 Task: Look for space in Hikari, Japan from 3rd June, 2023 to 9th June, 2023 for 2 adults in price range Rs.6000 to Rs.12000. Place can be entire place with 1  bedroom having 1 bed and 1 bathroom. Property type can be house, flat, guest house, hotel. Booking option can be shelf check-in. Required host language is English.
Action: Mouse moved to (471, 112)
Screenshot: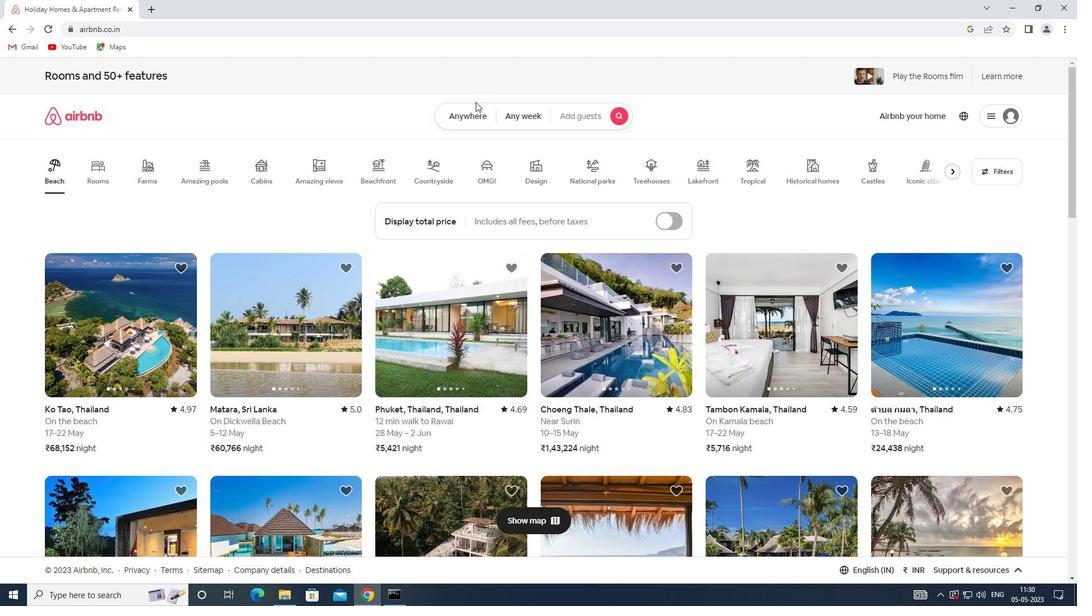 
Action: Mouse pressed left at (471, 112)
Screenshot: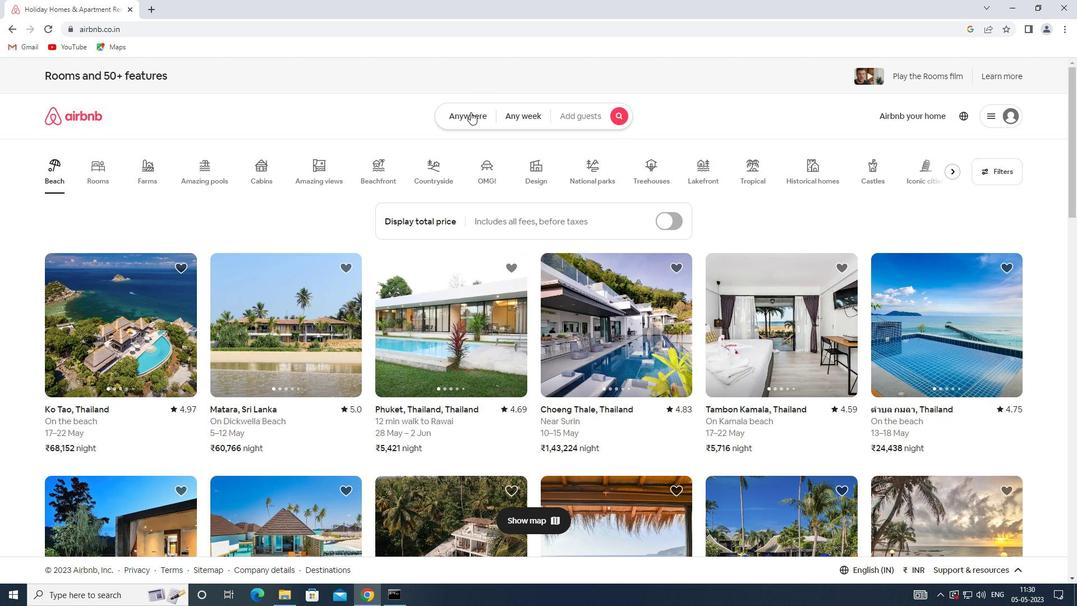 
Action: Mouse moved to (399, 151)
Screenshot: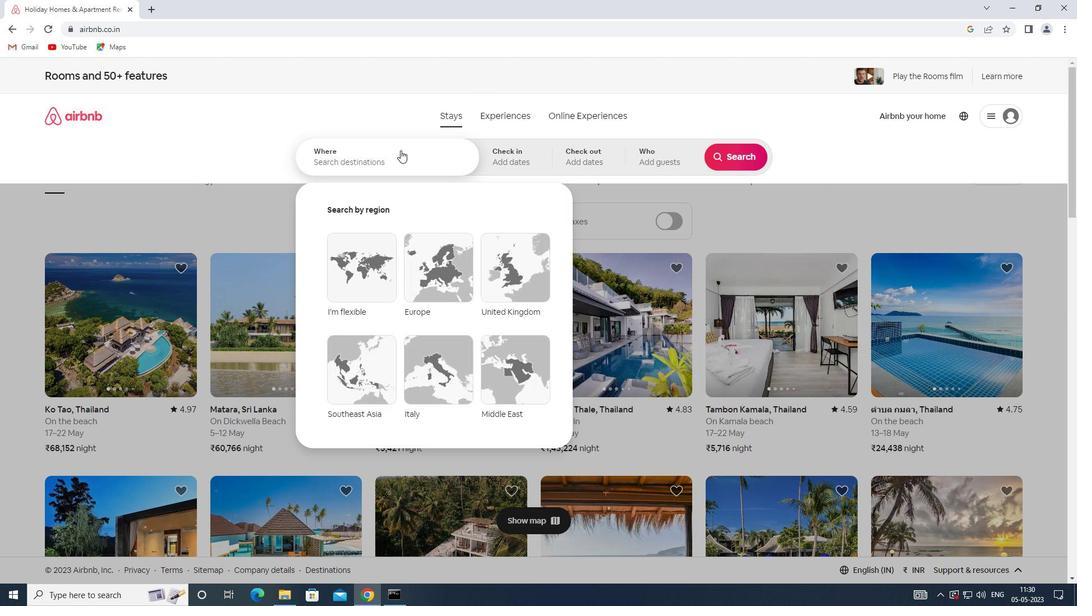 
Action: Mouse pressed left at (399, 151)
Screenshot: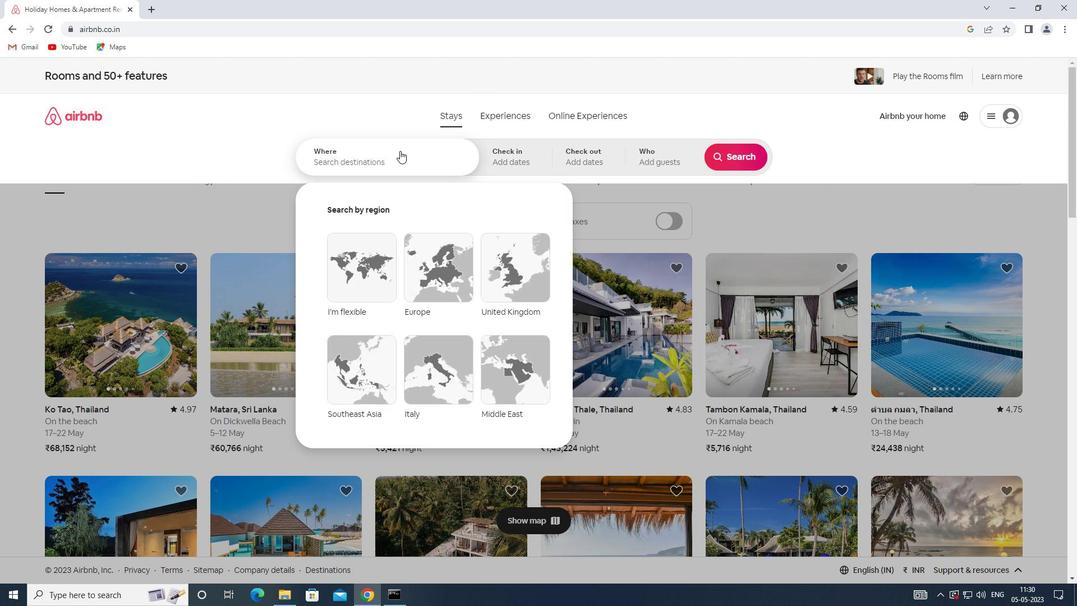 
Action: Key pressed <Key.shift>HIKARI,<Key.shift>JAPAN
Screenshot: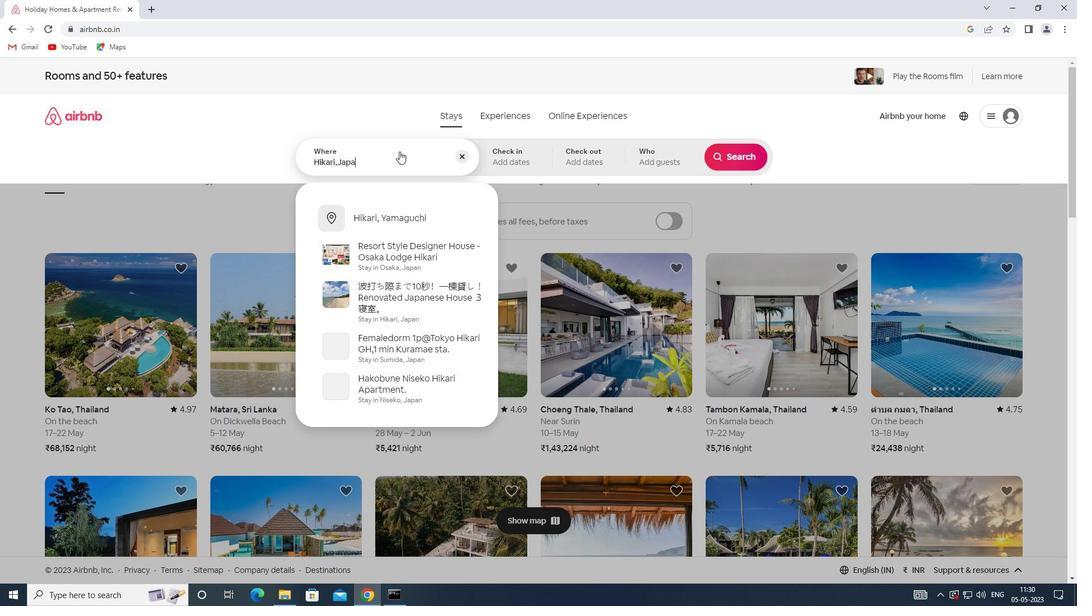 
Action: Mouse moved to (508, 162)
Screenshot: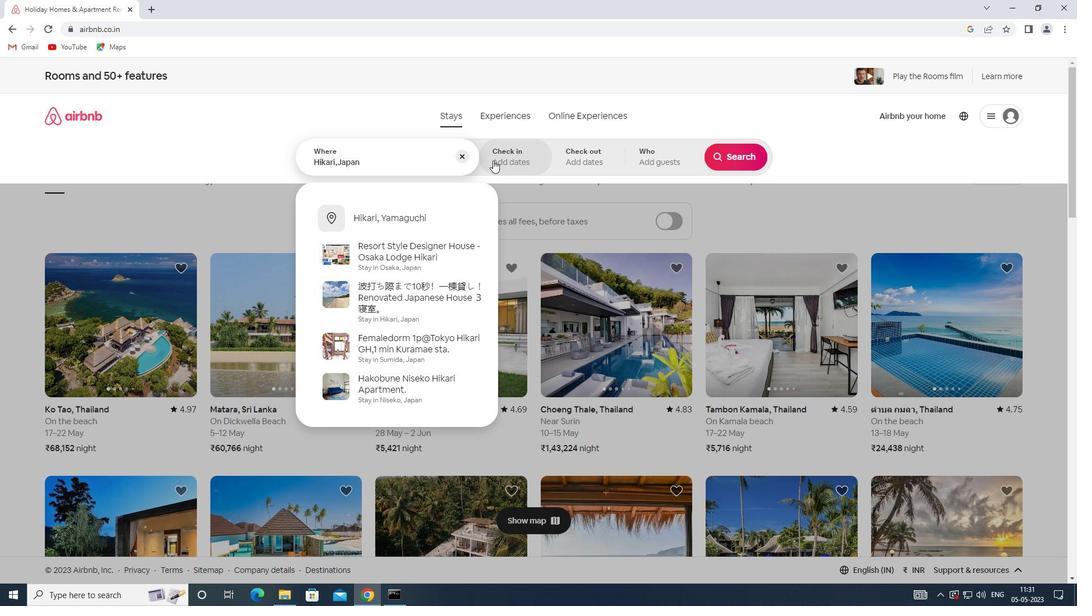 
Action: Mouse pressed left at (508, 162)
Screenshot: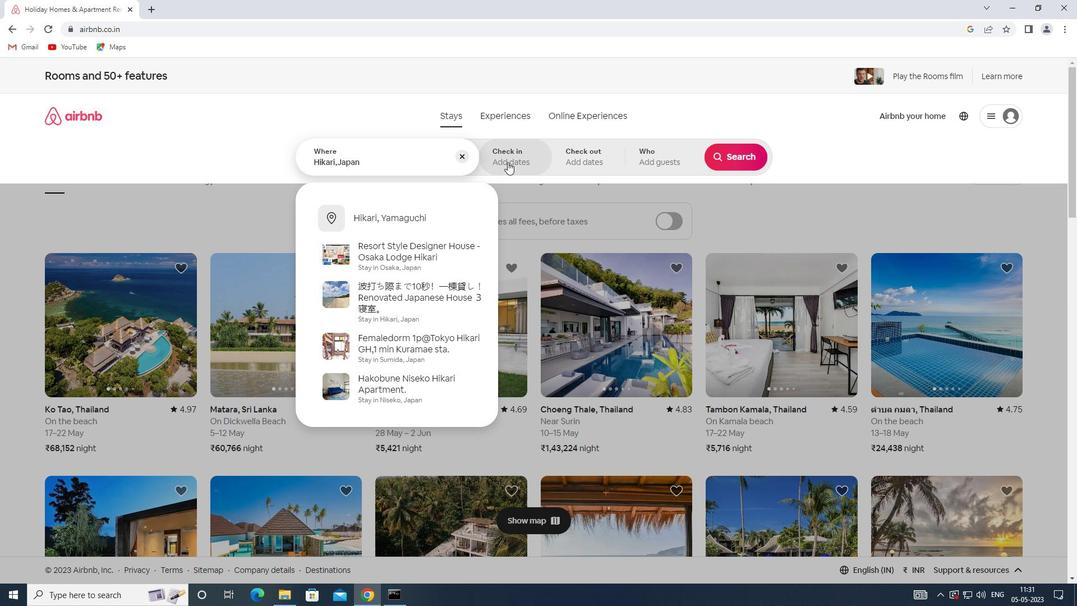 
Action: Mouse moved to (730, 298)
Screenshot: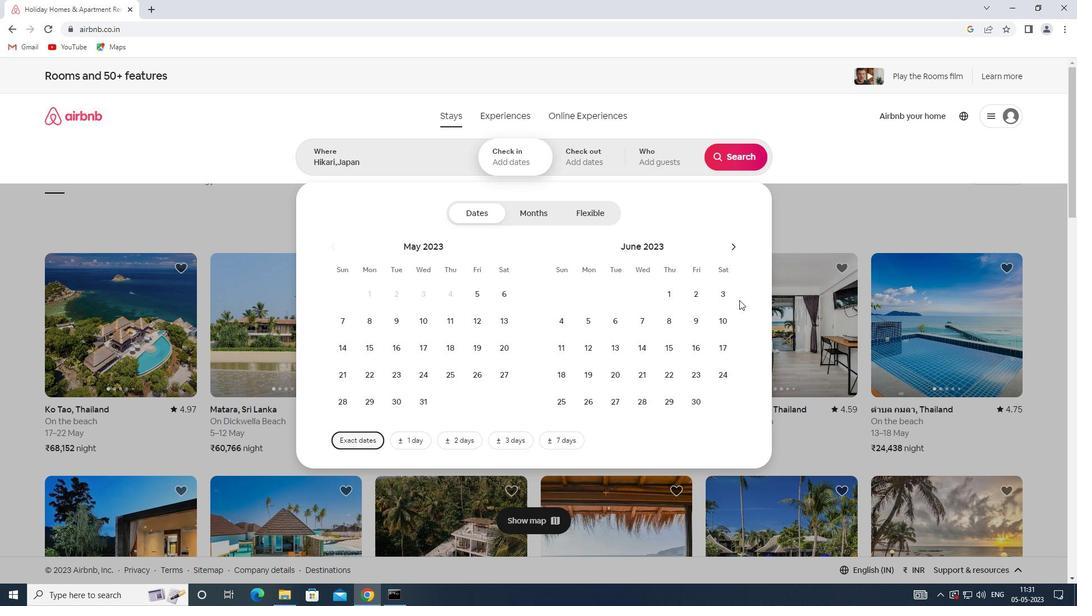 
Action: Mouse pressed left at (730, 298)
Screenshot: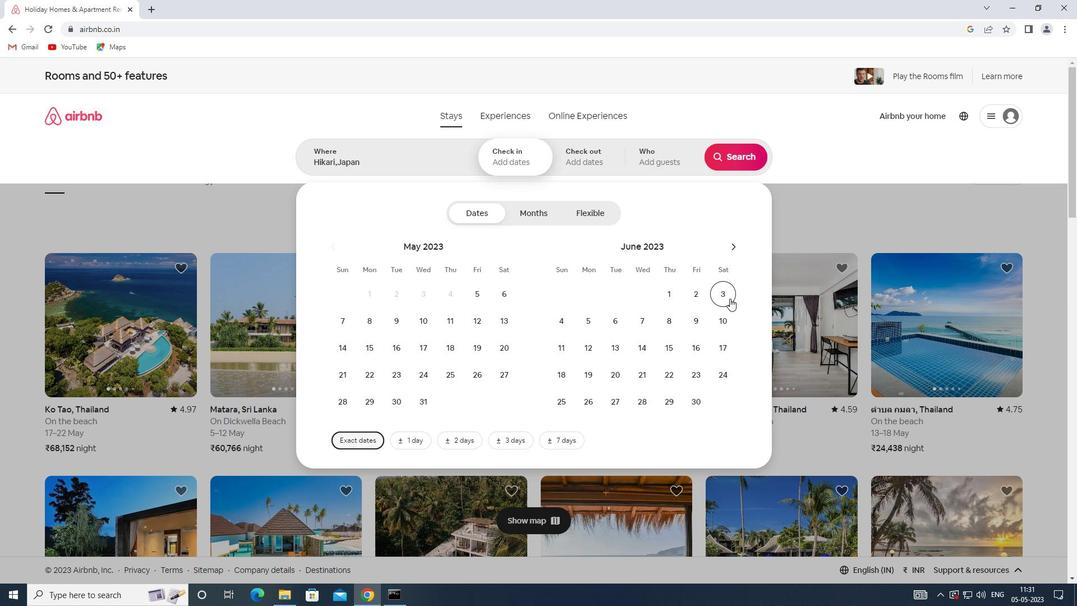 
Action: Mouse moved to (697, 321)
Screenshot: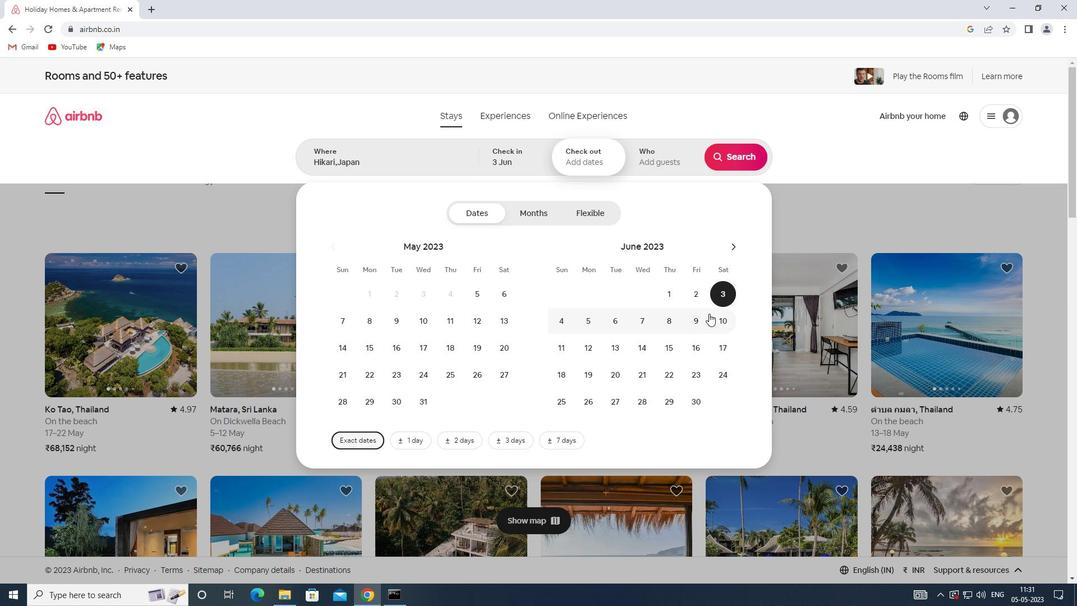 
Action: Mouse pressed left at (697, 321)
Screenshot: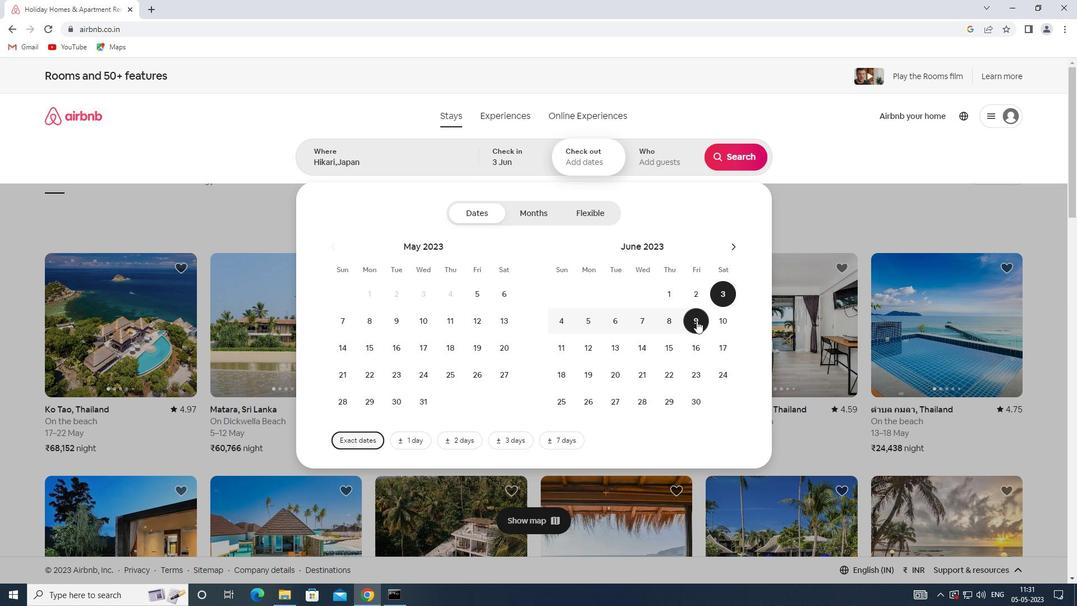 
Action: Mouse moved to (668, 156)
Screenshot: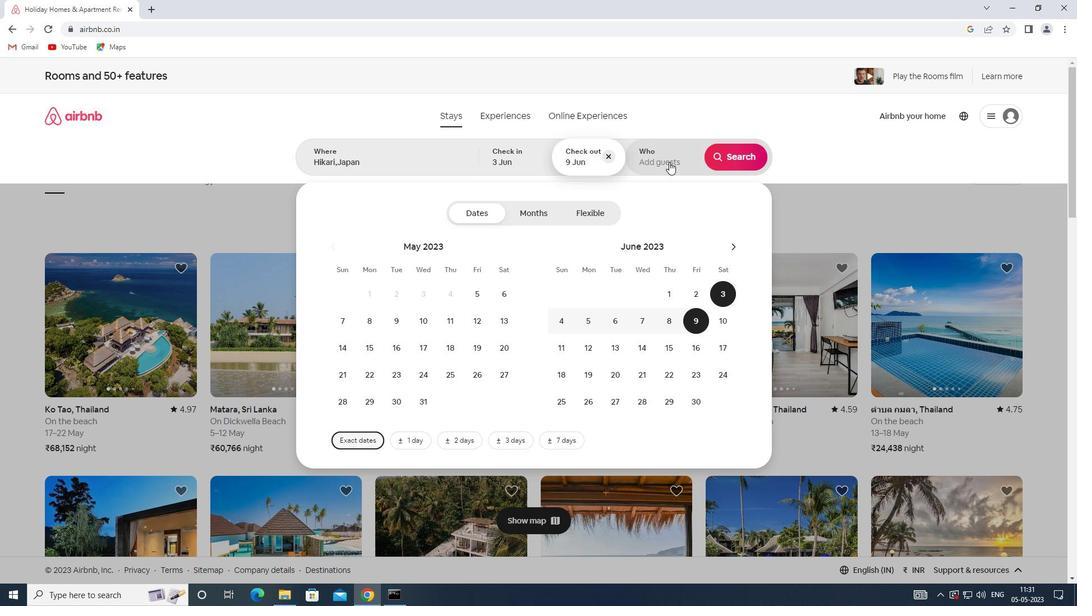 
Action: Mouse pressed left at (668, 156)
Screenshot: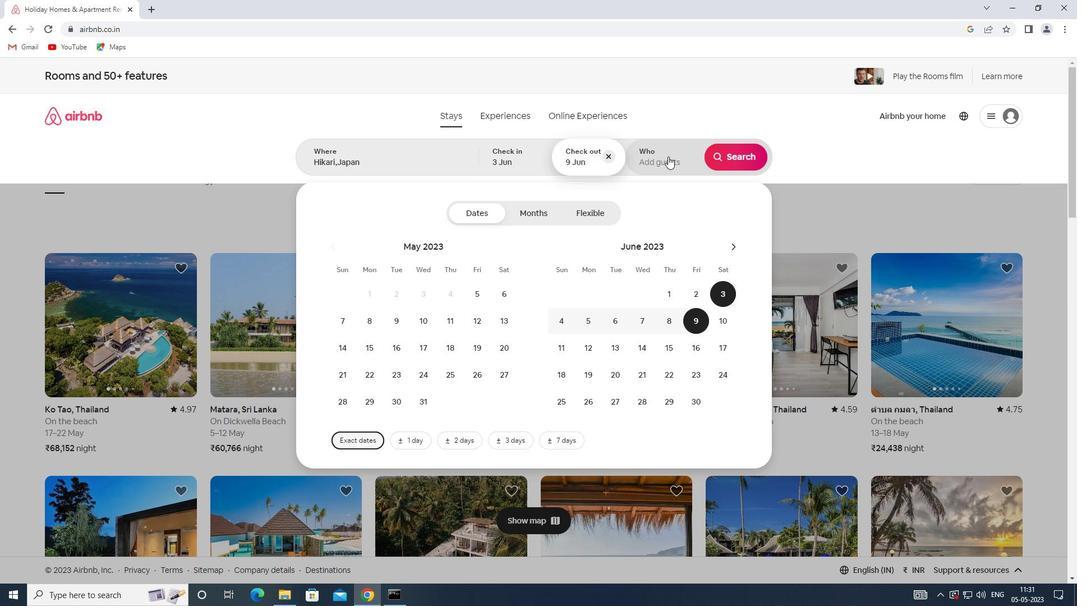 
Action: Mouse moved to (734, 210)
Screenshot: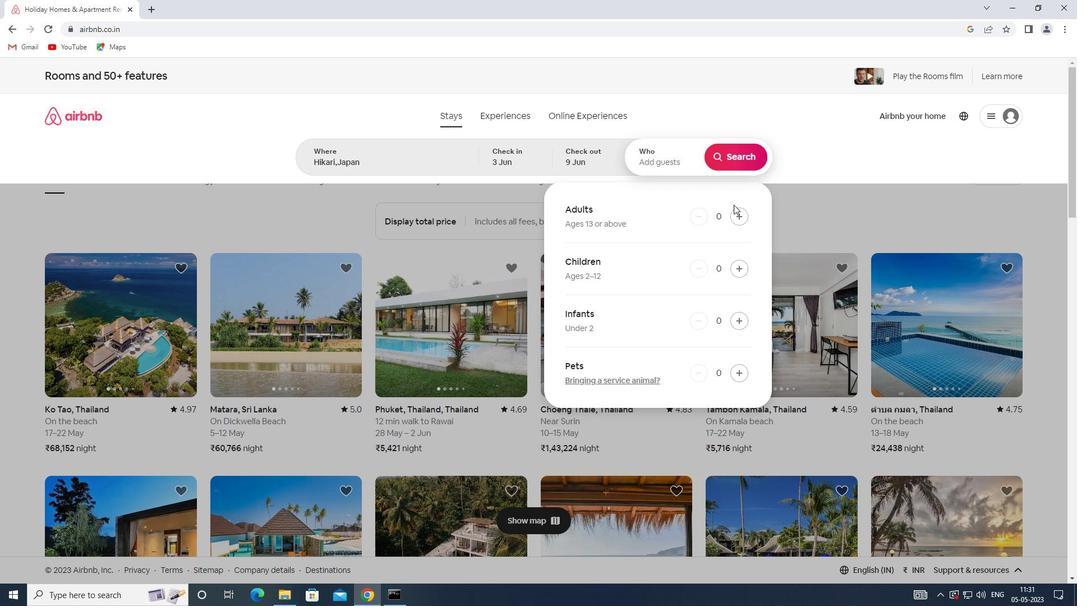 
Action: Mouse pressed left at (734, 210)
Screenshot: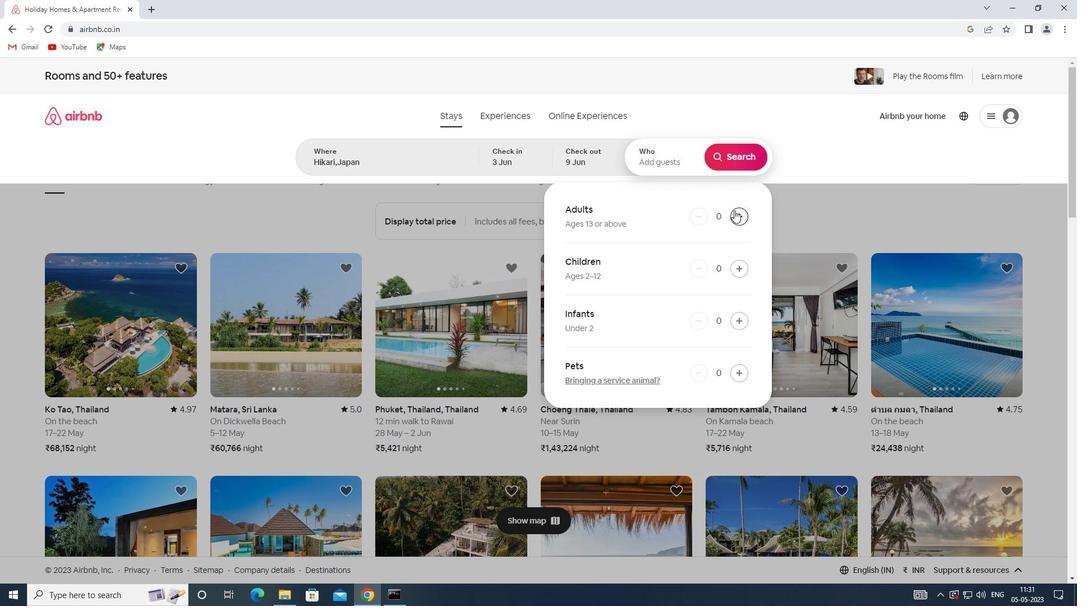 
Action: Mouse pressed left at (734, 210)
Screenshot: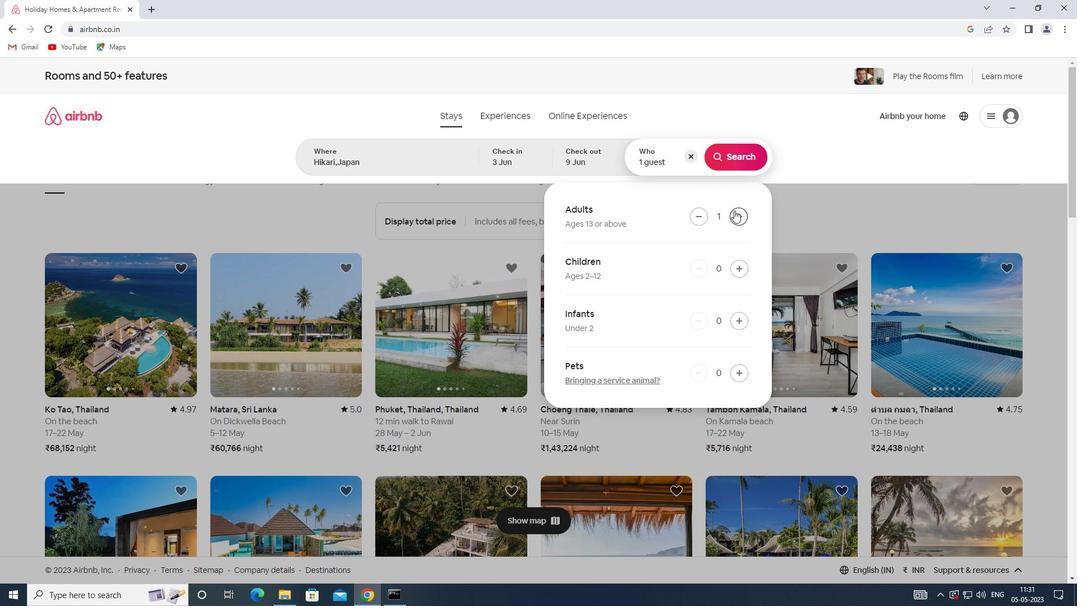 
Action: Mouse moved to (734, 154)
Screenshot: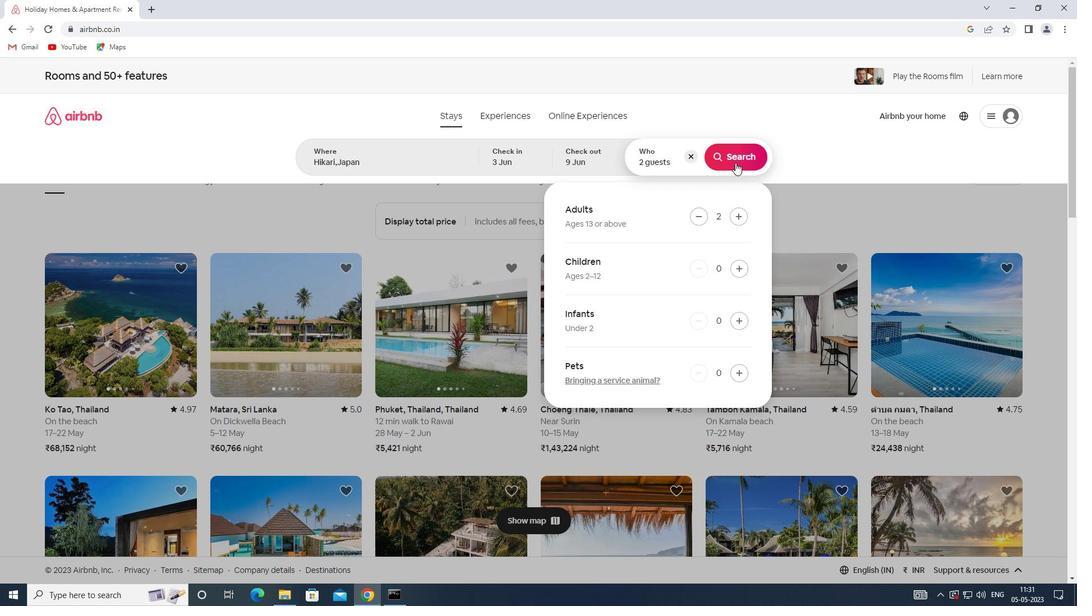
Action: Mouse pressed left at (734, 154)
Screenshot: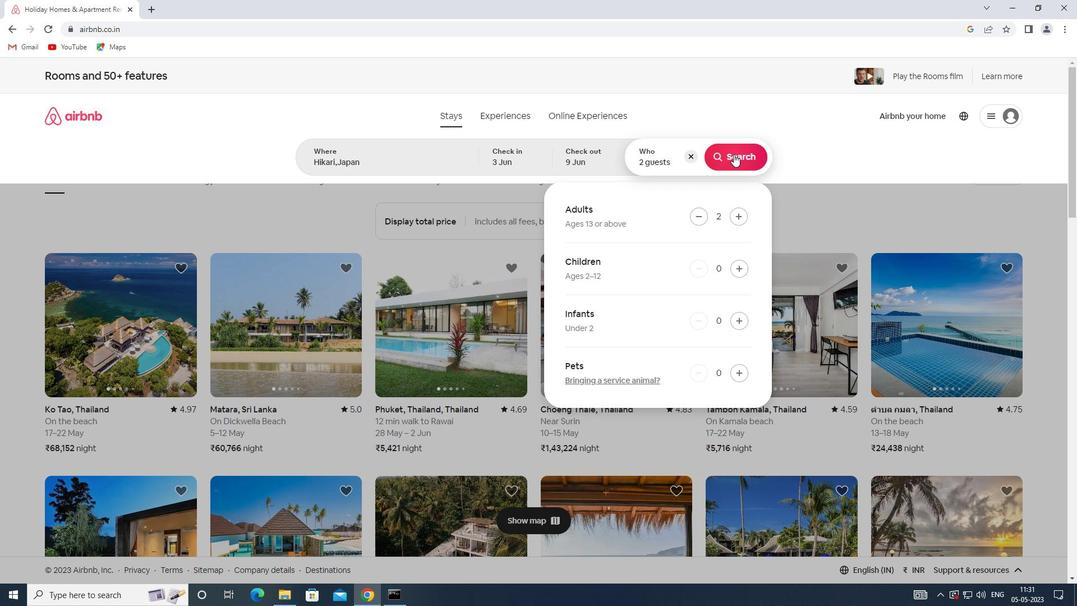 
Action: Mouse moved to (1024, 120)
Screenshot: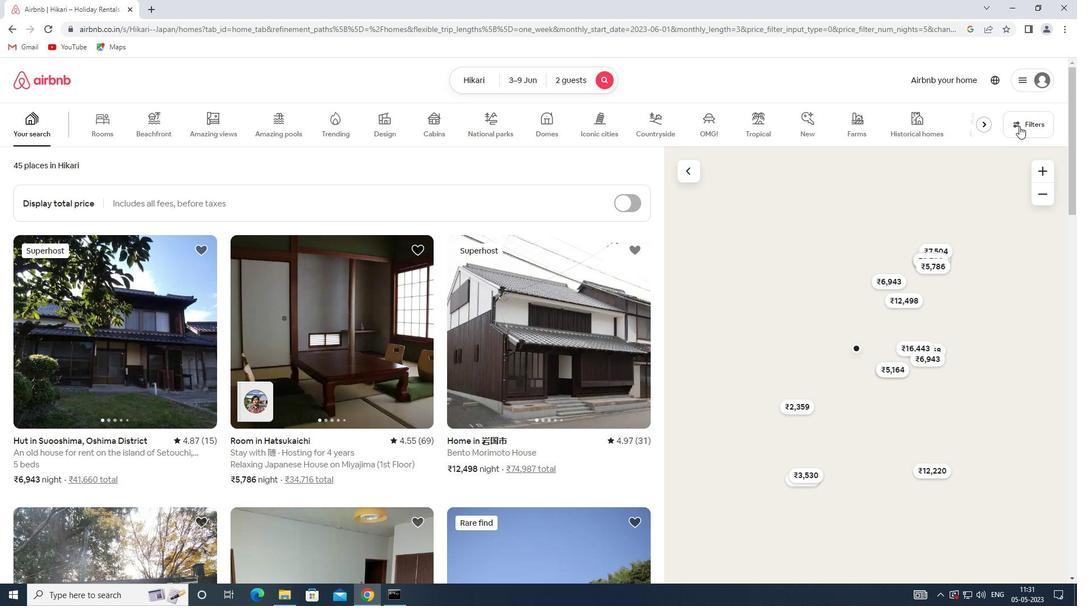 
Action: Mouse pressed left at (1024, 120)
Screenshot: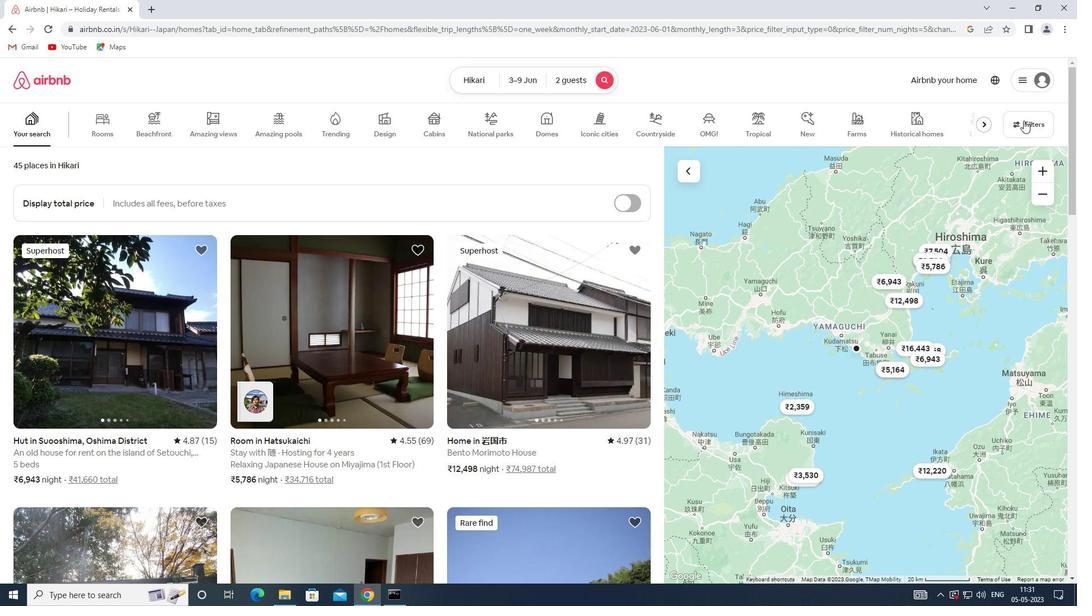 
Action: Mouse moved to (396, 402)
Screenshot: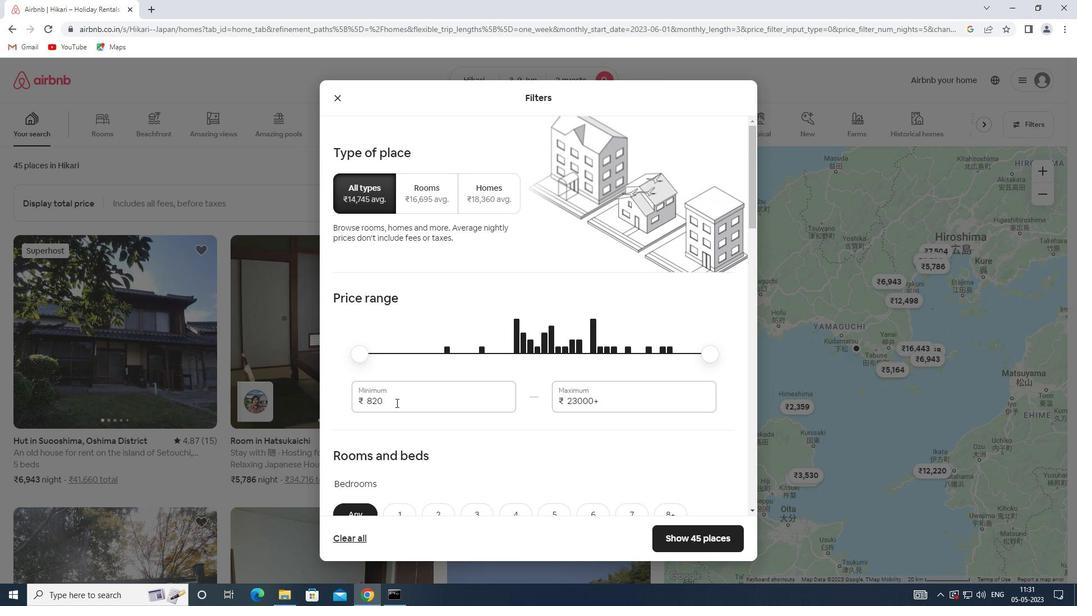 
Action: Mouse pressed left at (396, 402)
Screenshot: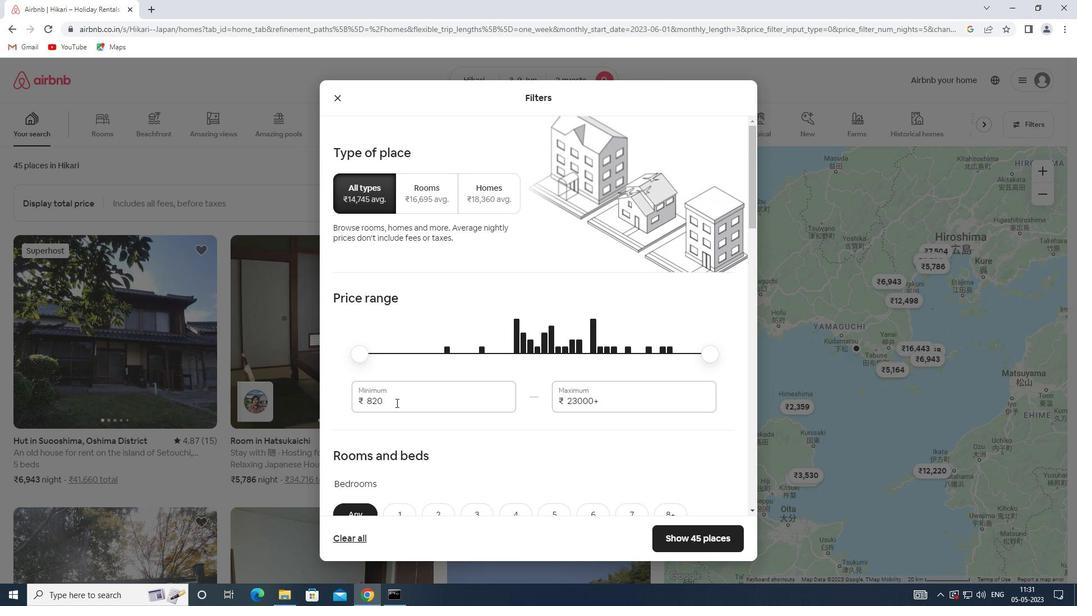 
Action: Mouse moved to (342, 396)
Screenshot: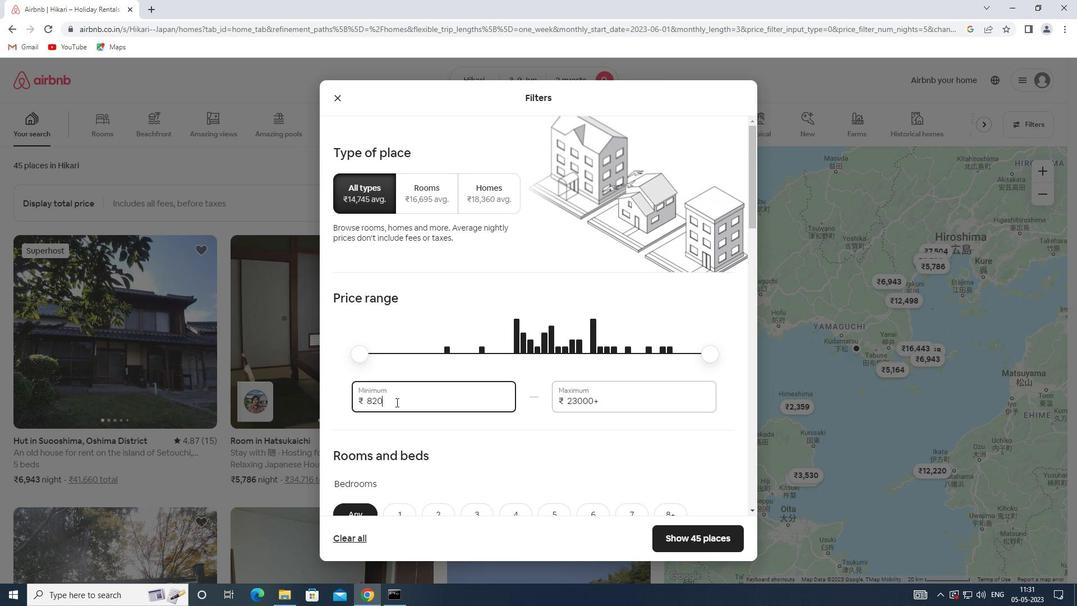 
Action: Key pressed 6000
Screenshot: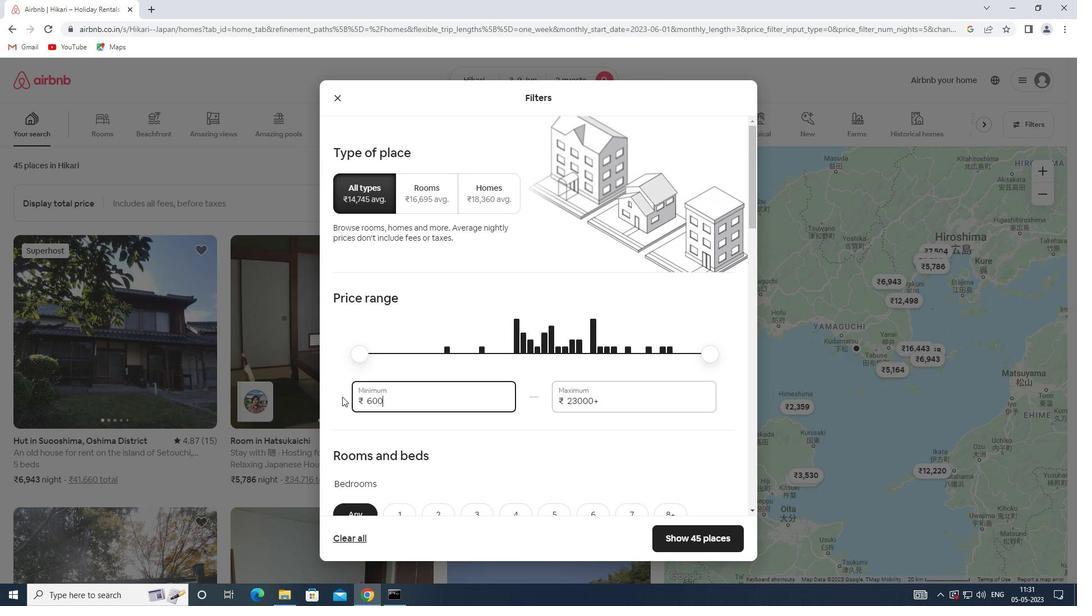 
Action: Mouse moved to (601, 400)
Screenshot: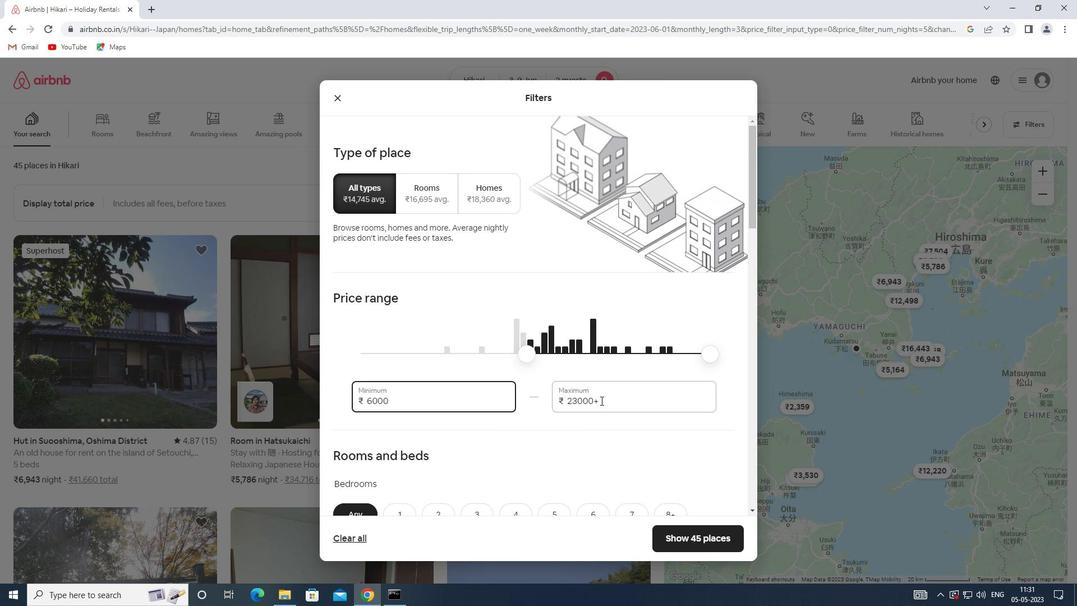
Action: Mouse pressed left at (601, 400)
Screenshot: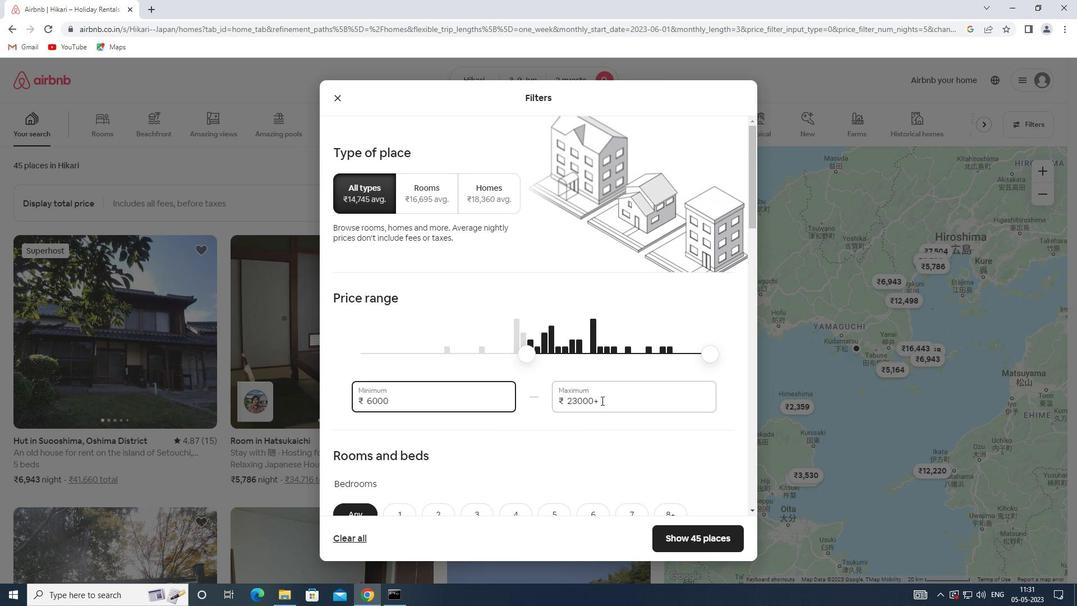 
Action: Mouse moved to (541, 400)
Screenshot: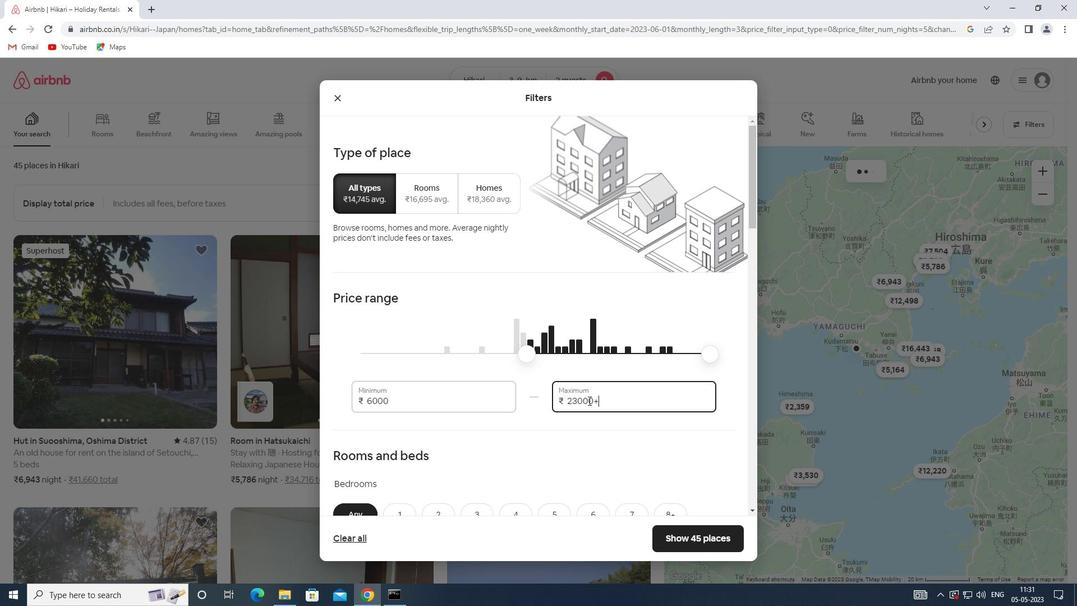 
Action: Key pressed 12000
Screenshot: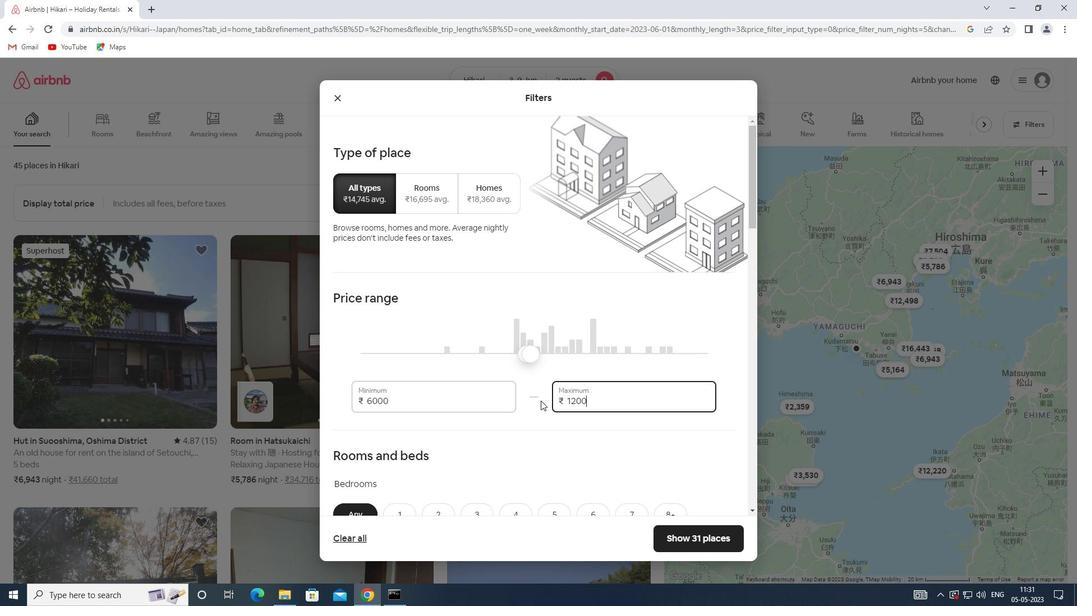 
Action: Mouse moved to (538, 401)
Screenshot: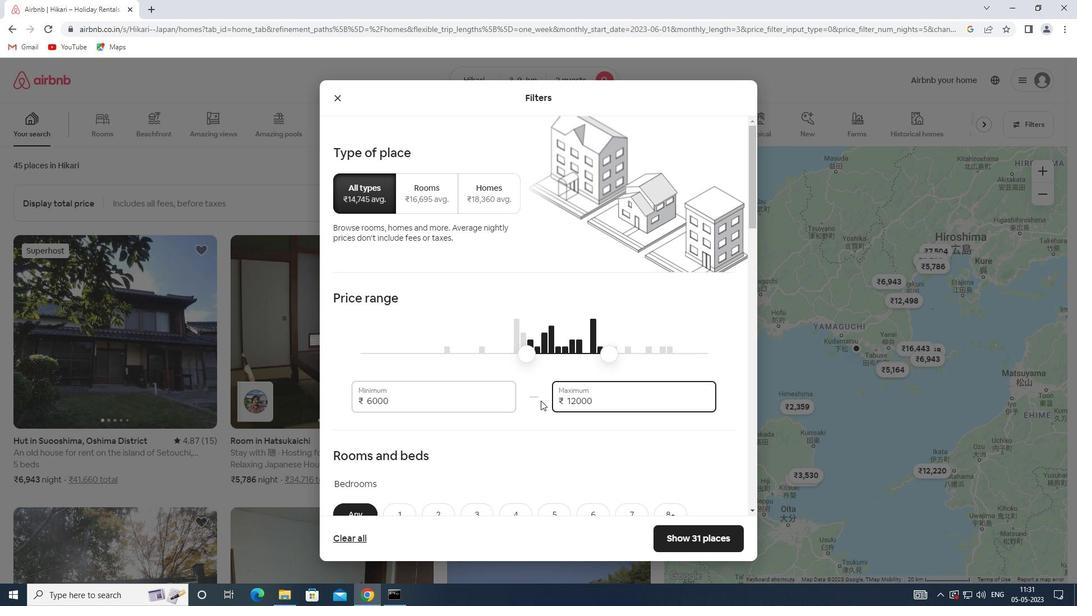
Action: Mouse scrolled (538, 400) with delta (0, 0)
Screenshot: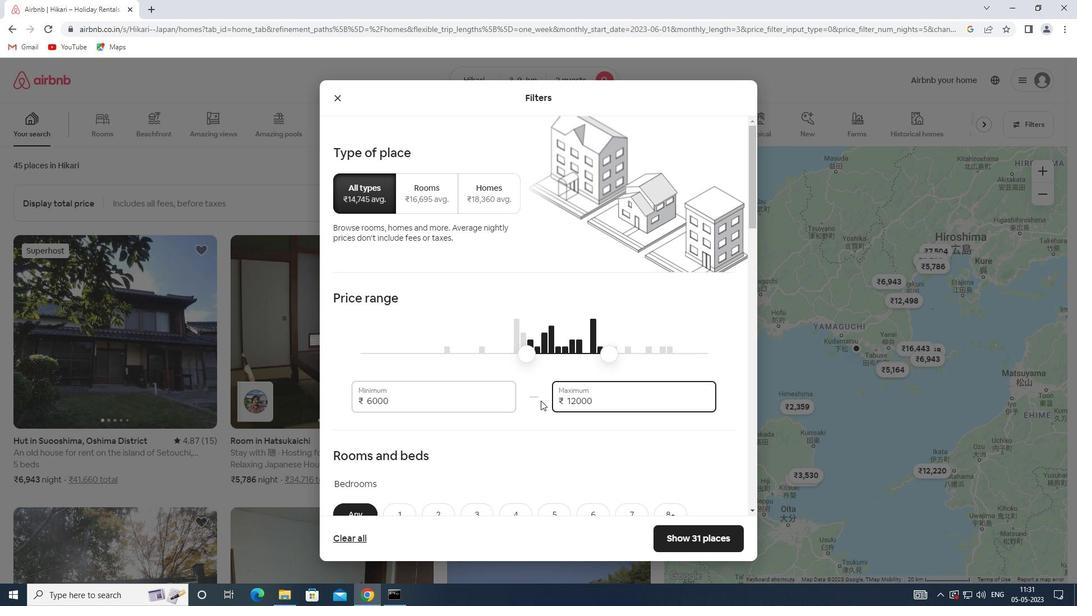 
Action: Mouse moved to (525, 401)
Screenshot: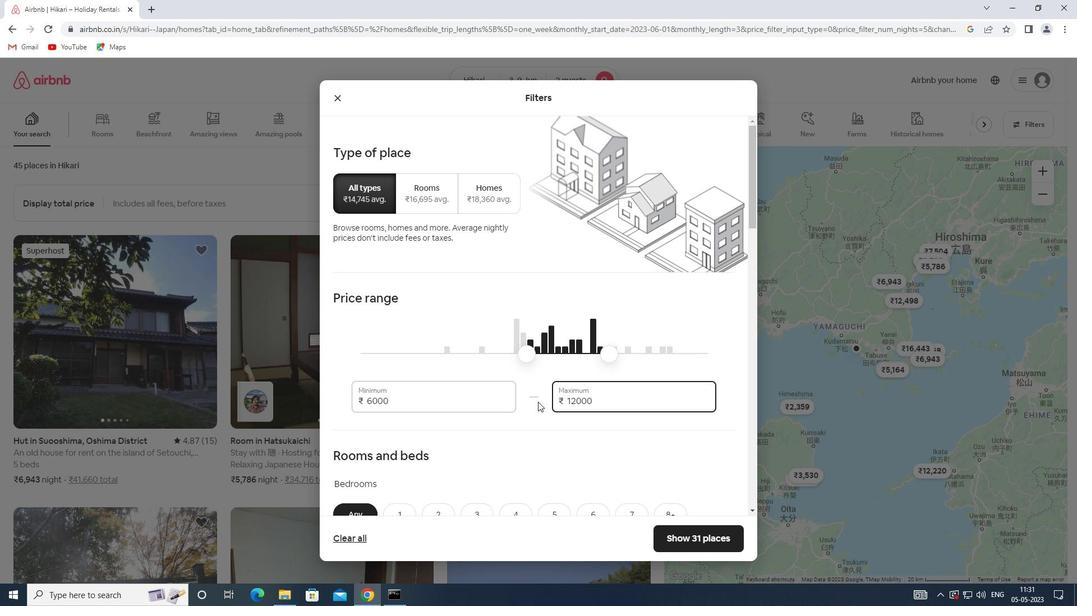 
Action: Mouse scrolled (525, 400) with delta (0, 0)
Screenshot: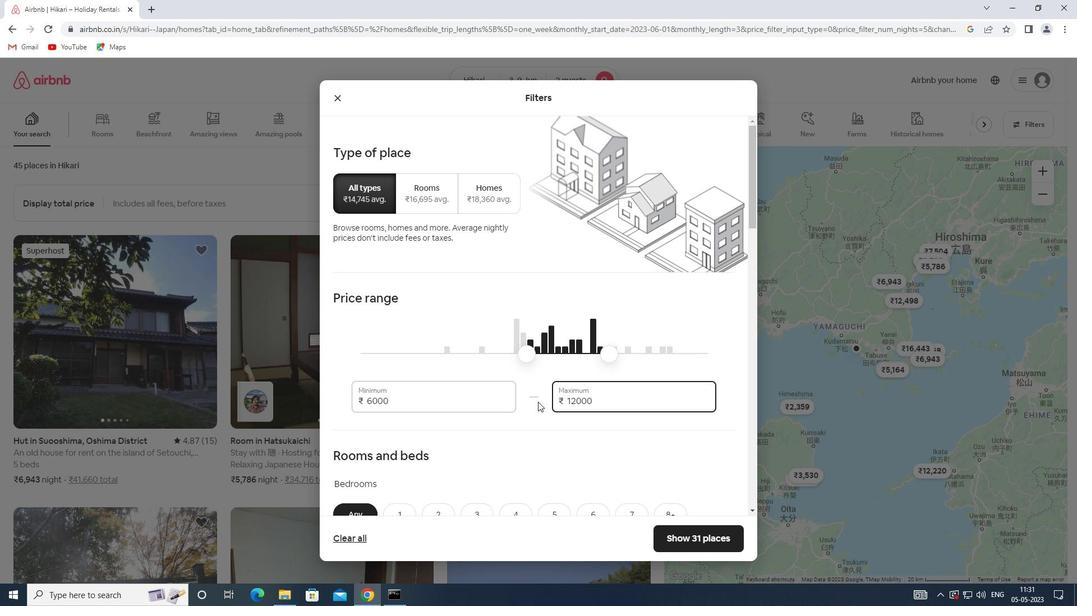 
Action: Mouse moved to (409, 399)
Screenshot: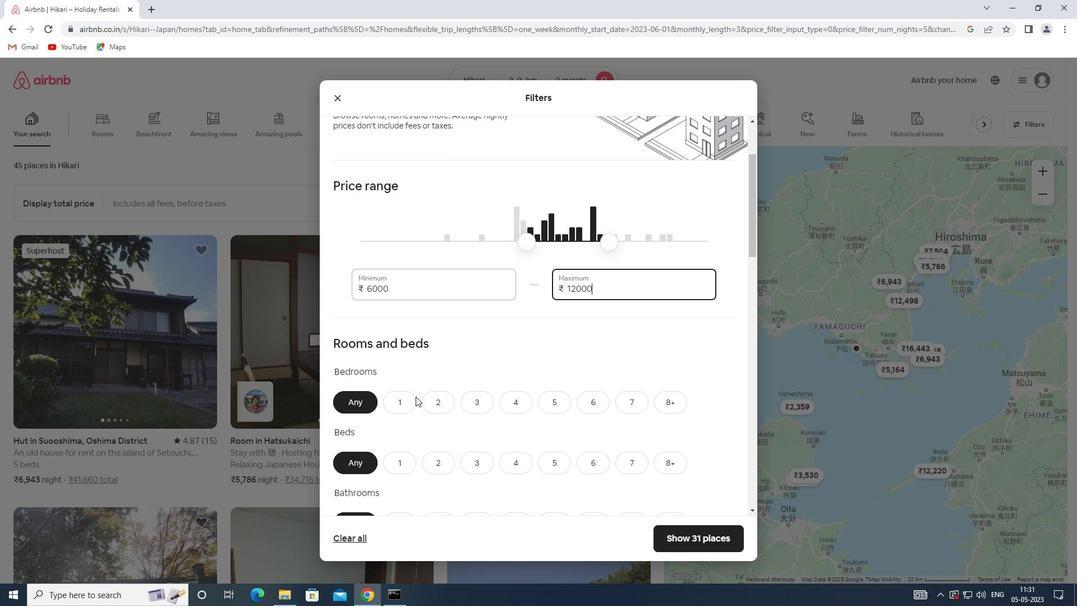
Action: Mouse pressed left at (409, 399)
Screenshot: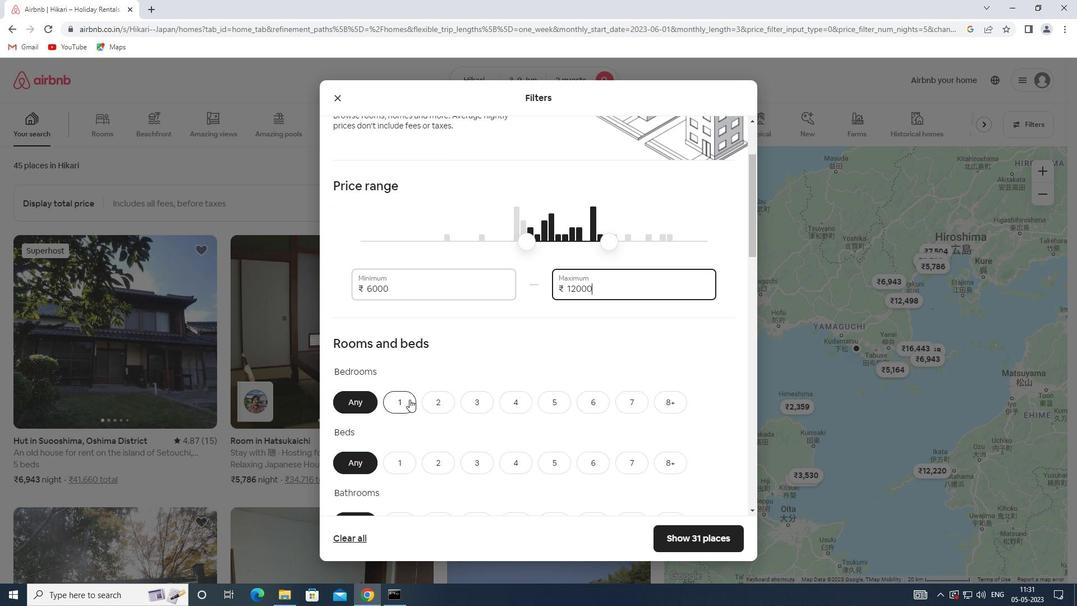 
Action: Mouse scrolled (409, 399) with delta (0, 0)
Screenshot: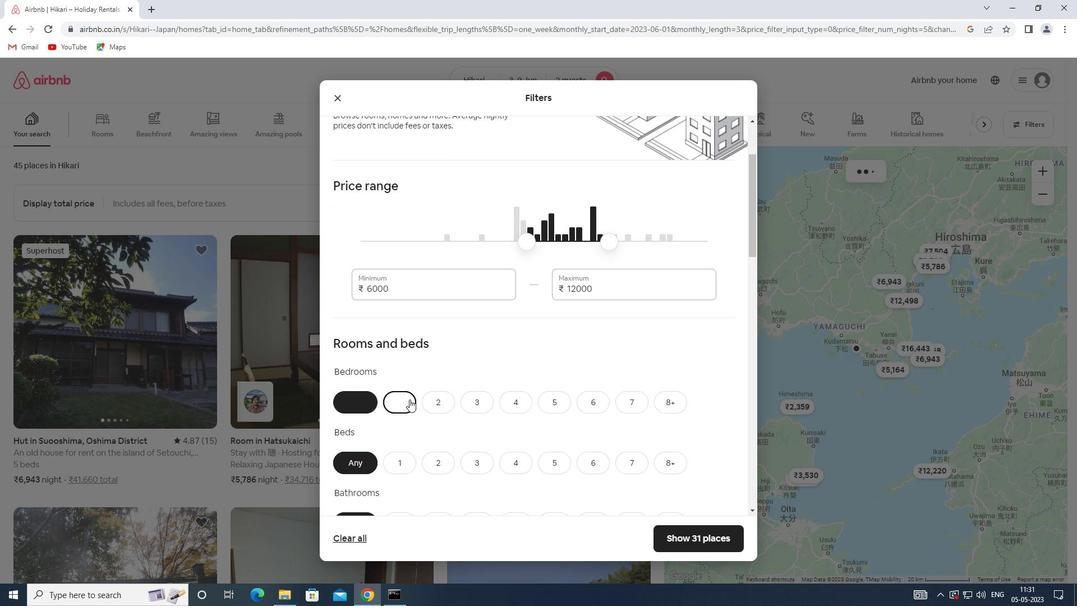 
Action: Mouse scrolled (409, 399) with delta (0, 0)
Screenshot: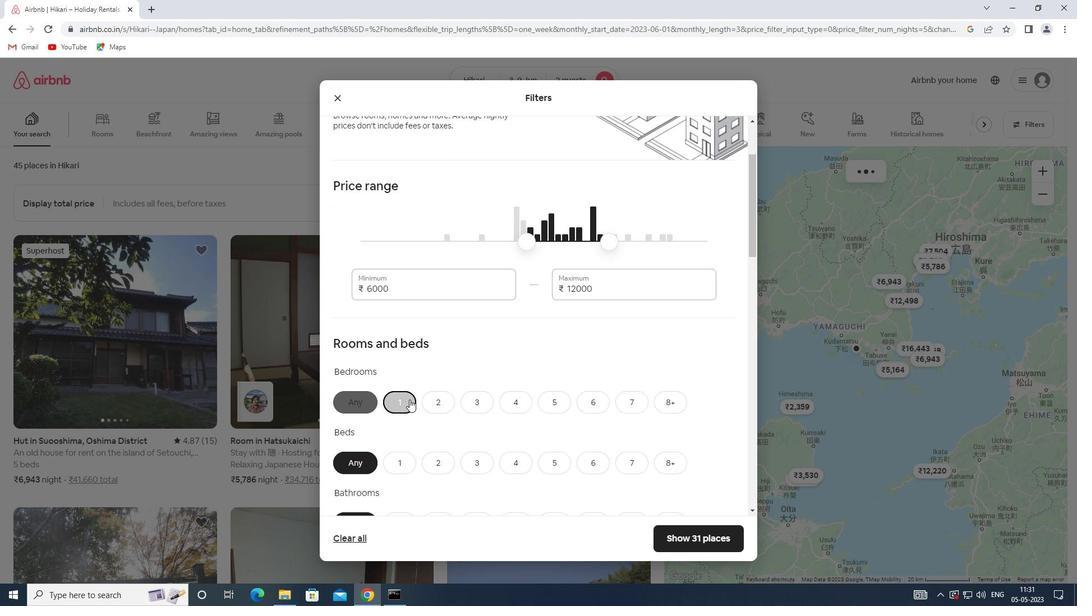 
Action: Mouse scrolled (409, 399) with delta (0, 0)
Screenshot: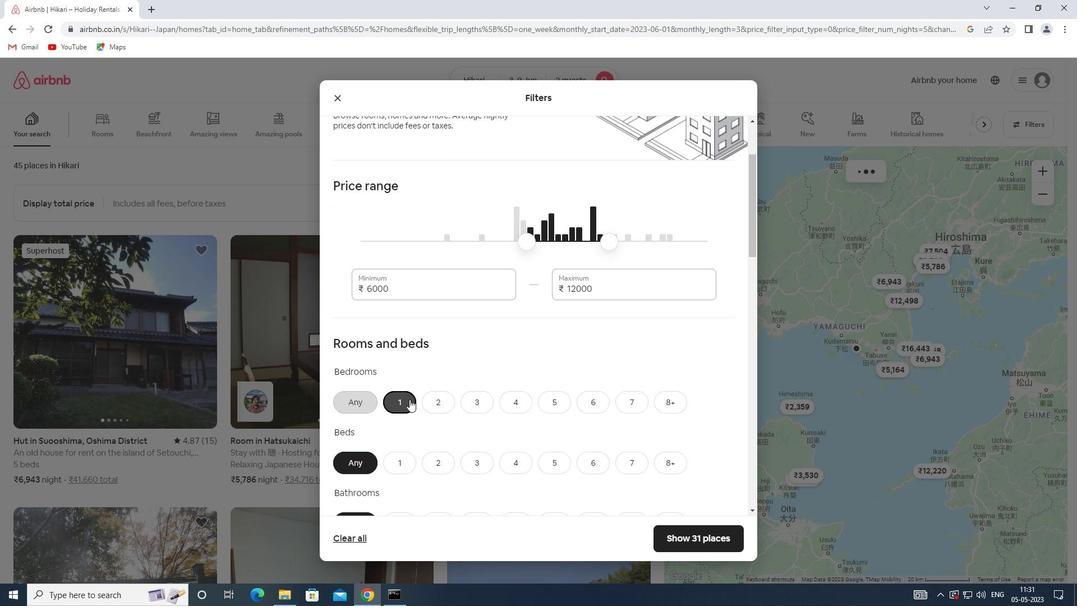 
Action: Mouse moved to (398, 300)
Screenshot: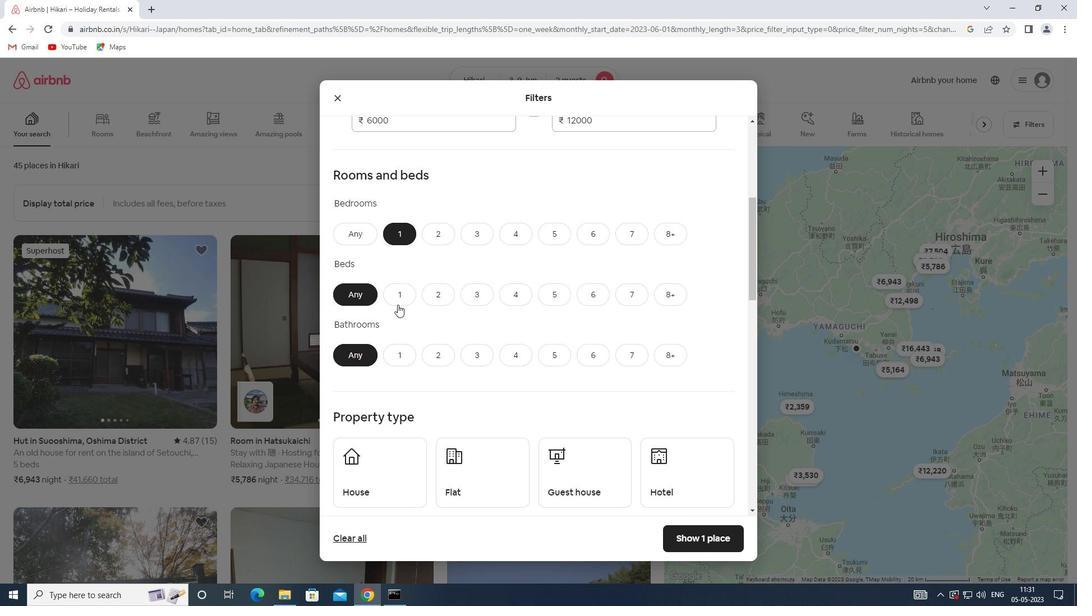 
Action: Mouse pressed left at (398, 300)
Screenshot: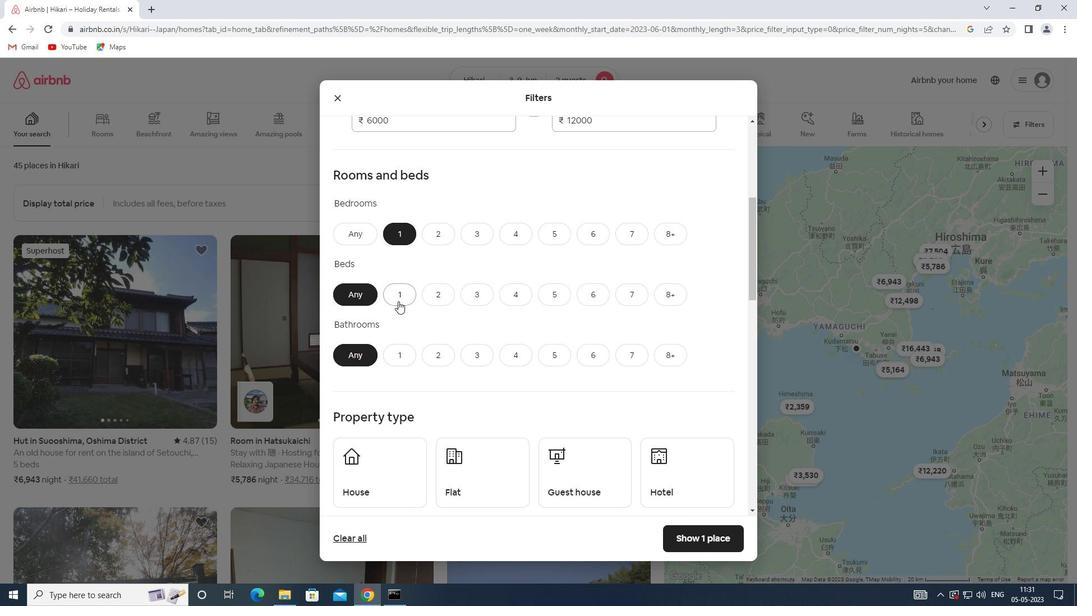 
Action: Mouse moved to (398, 352)
Screenshot: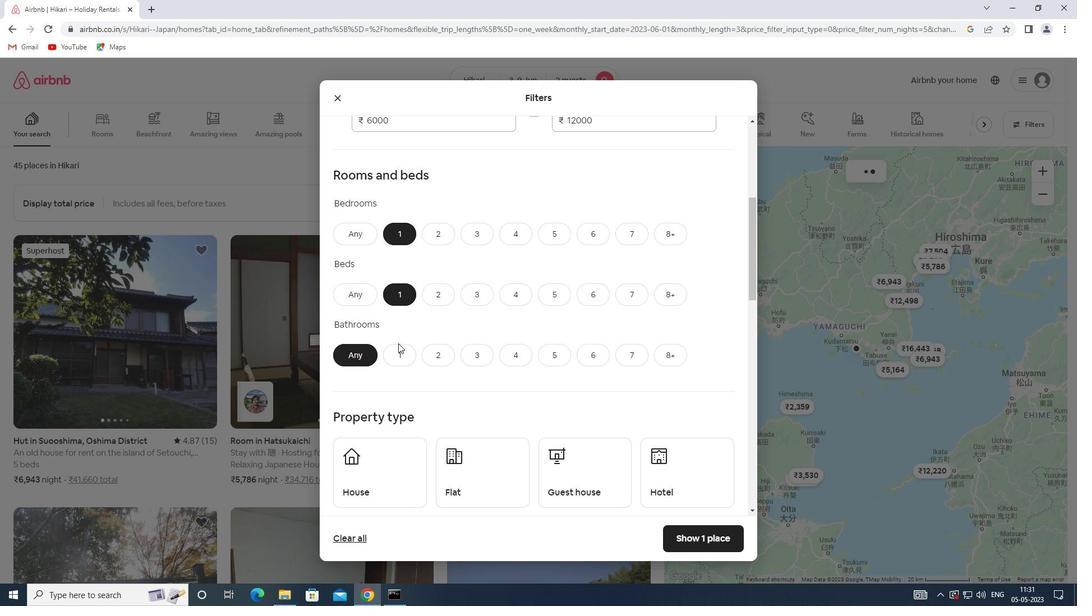 
Action: Mouse pressed left at (398, 352)
Screenshot: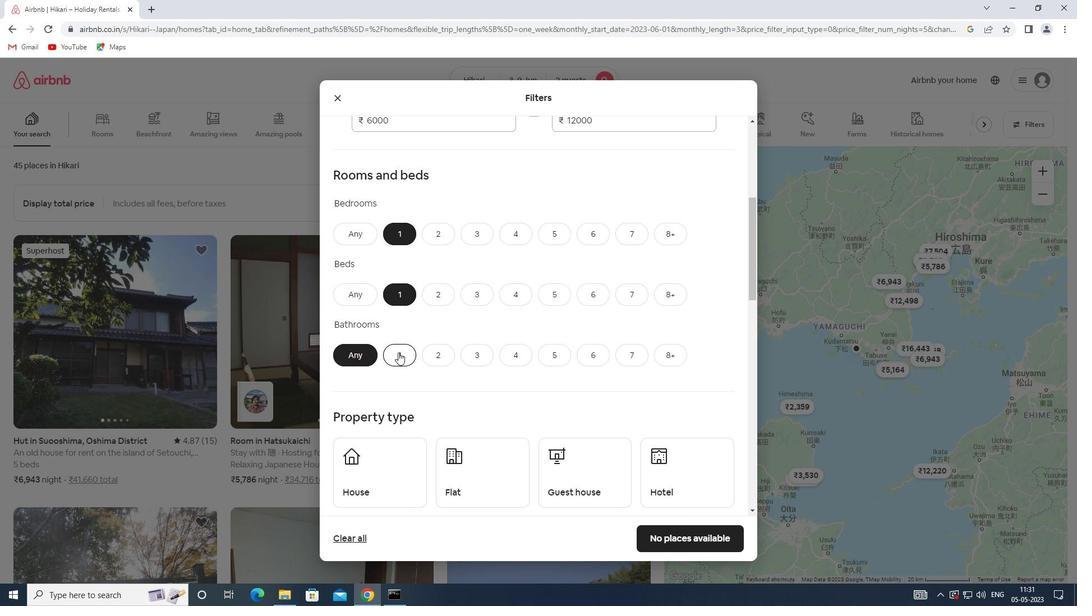 
Action: Mouse moved to (384, 461)
Screenshot: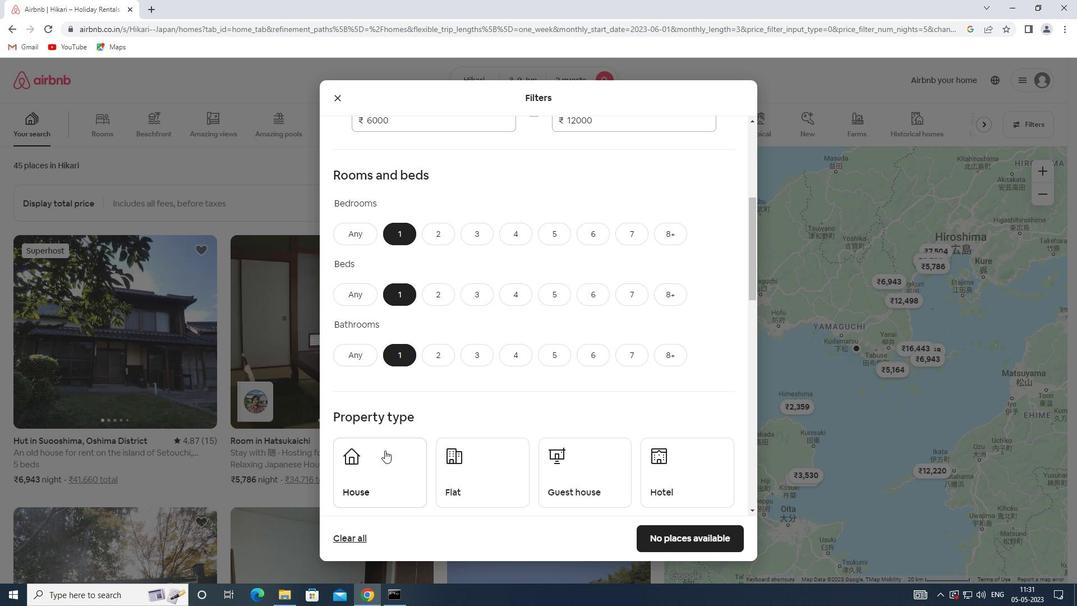 
Action: Mouse pressed left at (384, 461)
Screenshot: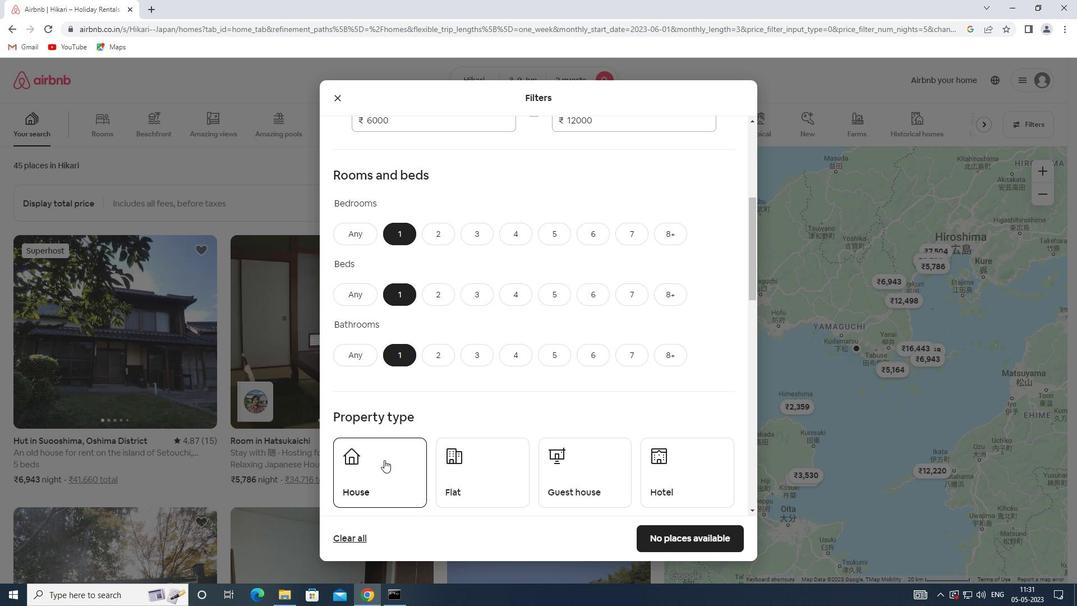 
Action: Mouse moved to (439, 464)
Screenshot: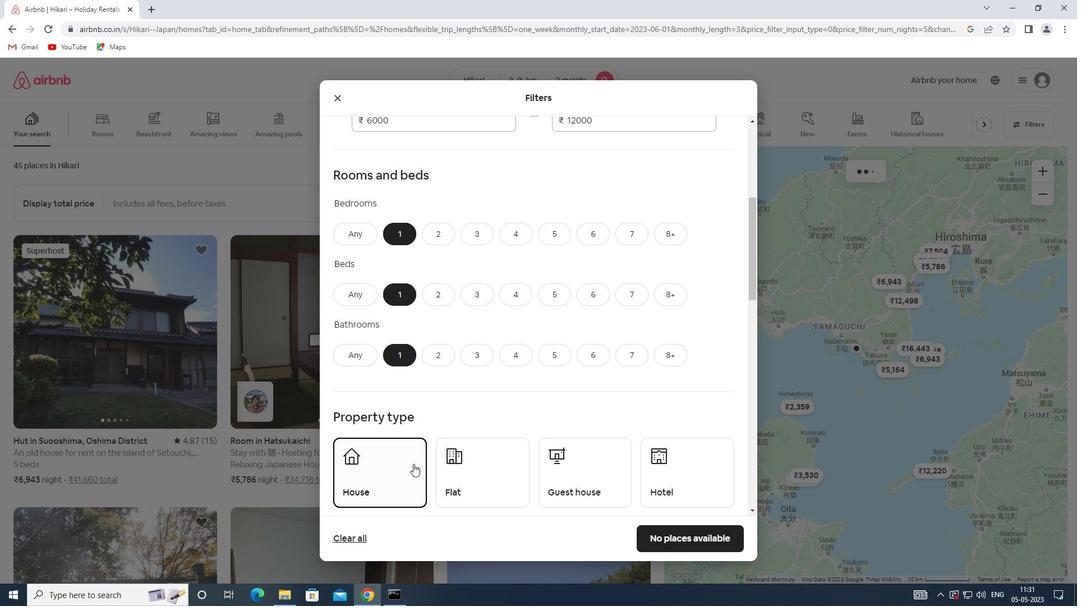 
Action: Mouse pressed left at (439, 464)
Screenshot: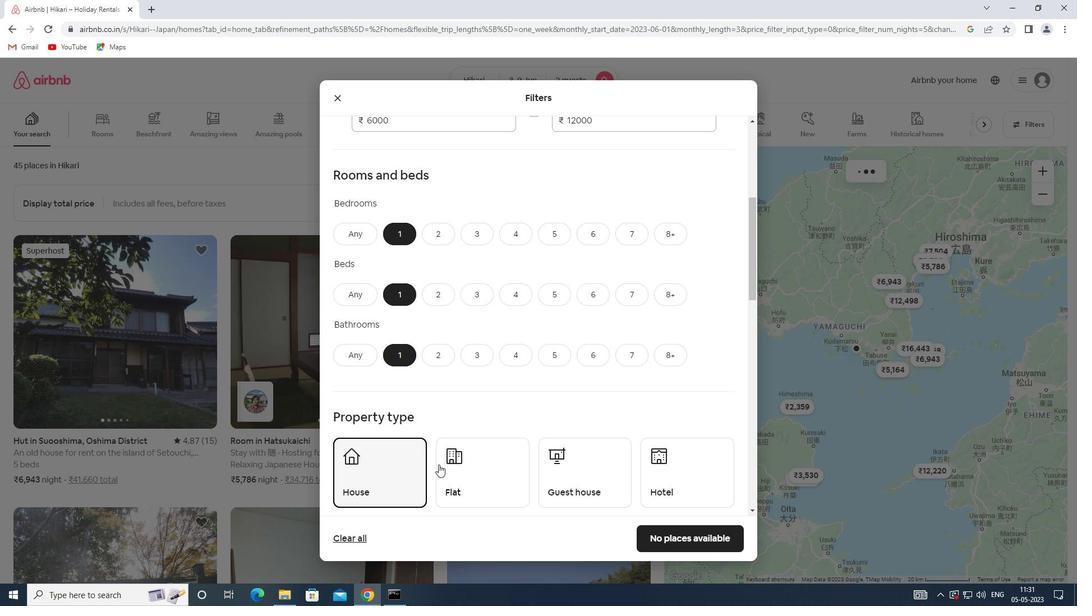 
Action: Mouse moved to (562, 494)
Screenshot: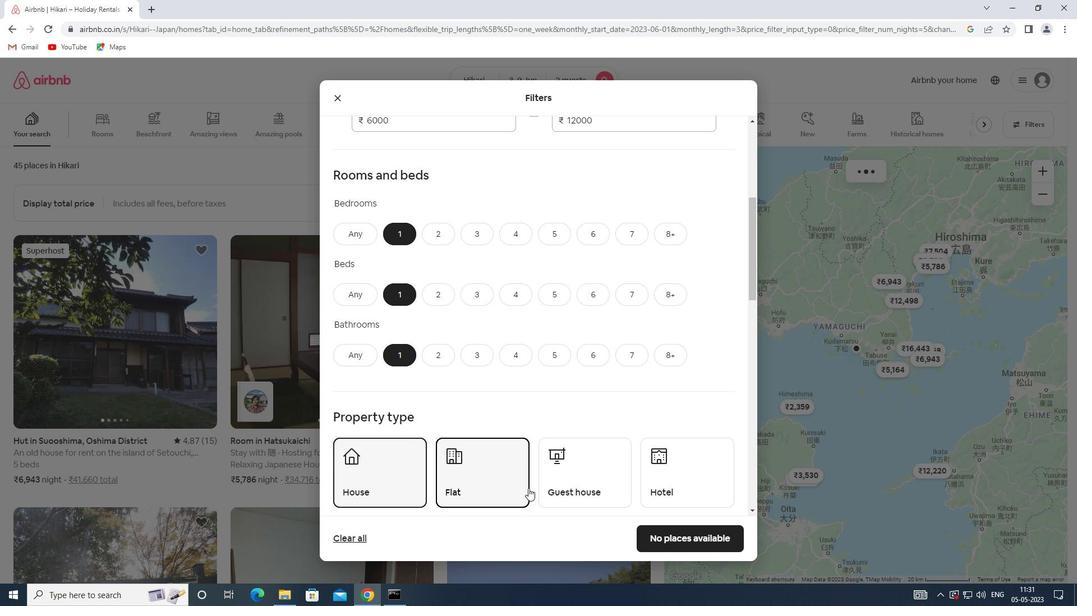 
Action: Mouse pressed left at (562, 494)
Screenshot: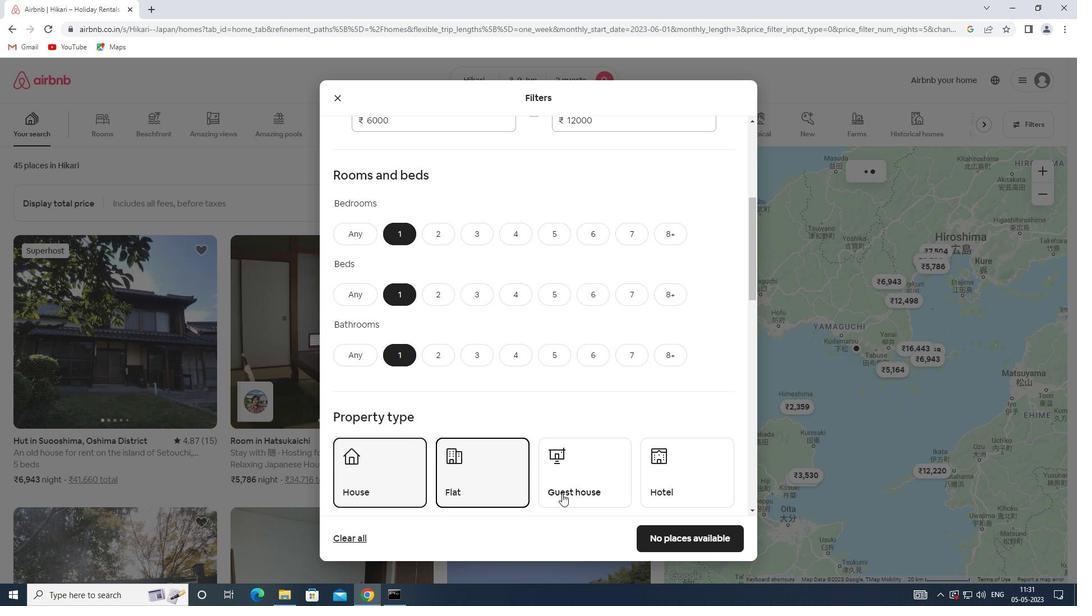 
Action: Mouse moved to (674, 482)
Screenshot: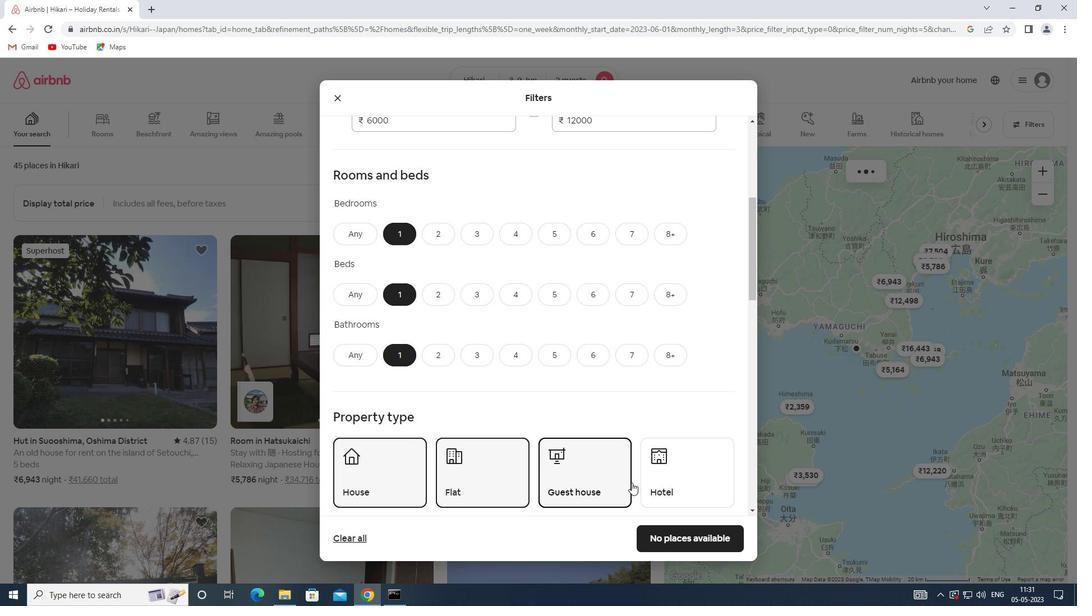
Action: Mouse pressed left at (674, 482)
Screenshot: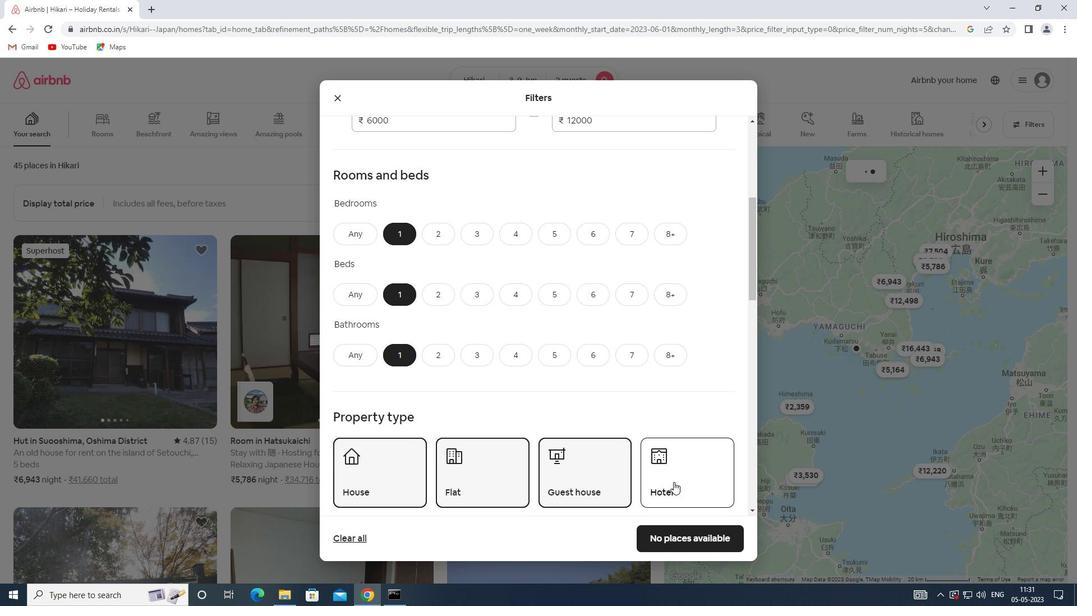 
Action: Mouse moved to (560, 426)
Screenshot: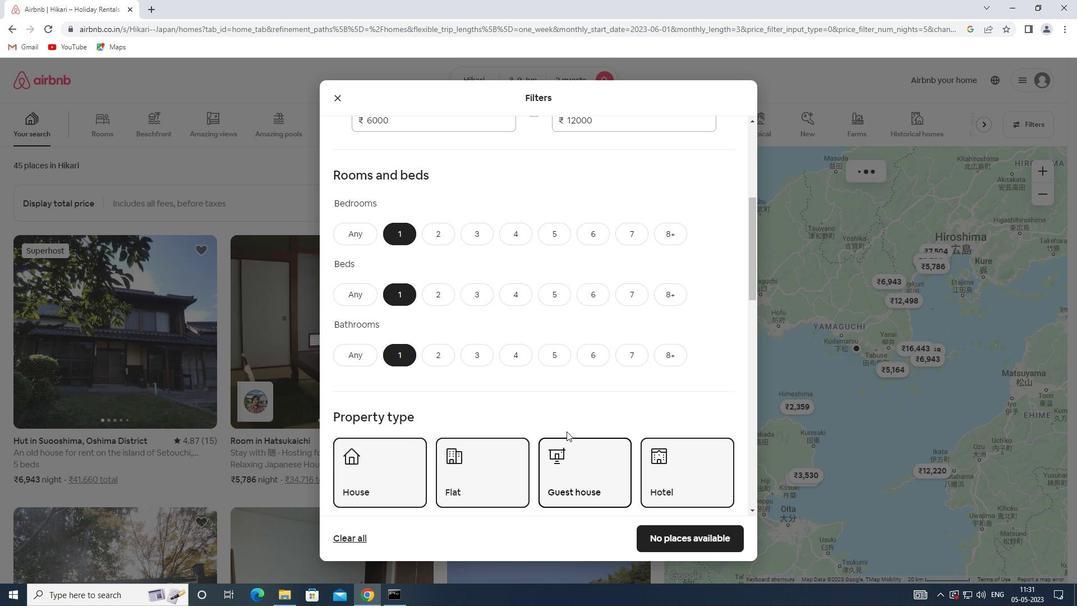 
Action: Mouse scrolled (560, 425) with delta (0, 0)
Screenshot: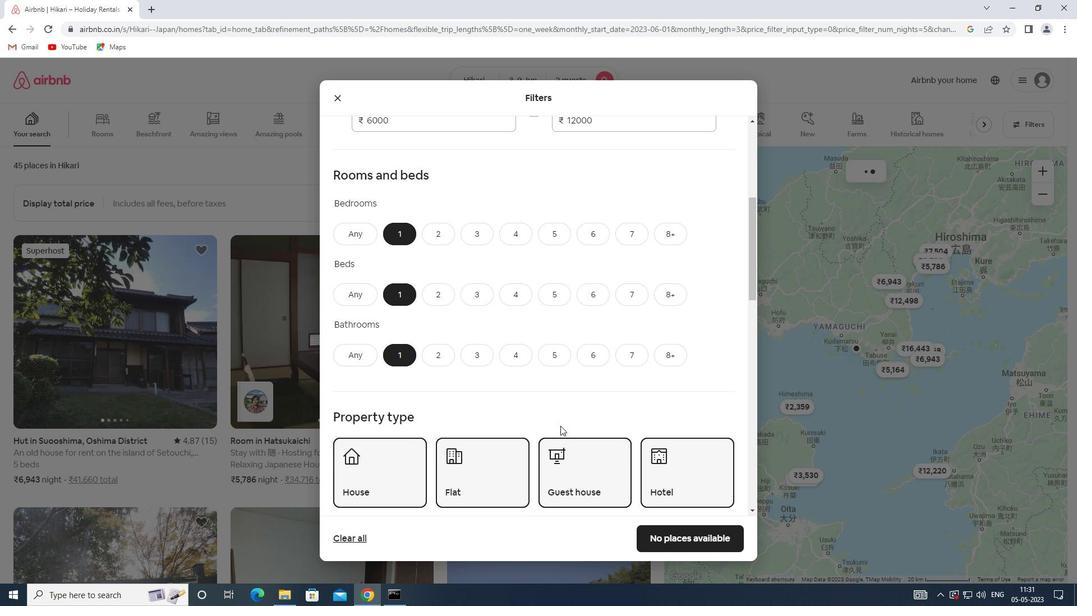 
Action: Mouse scrolled (560, 425) with delta (0, 0)
Screenshot: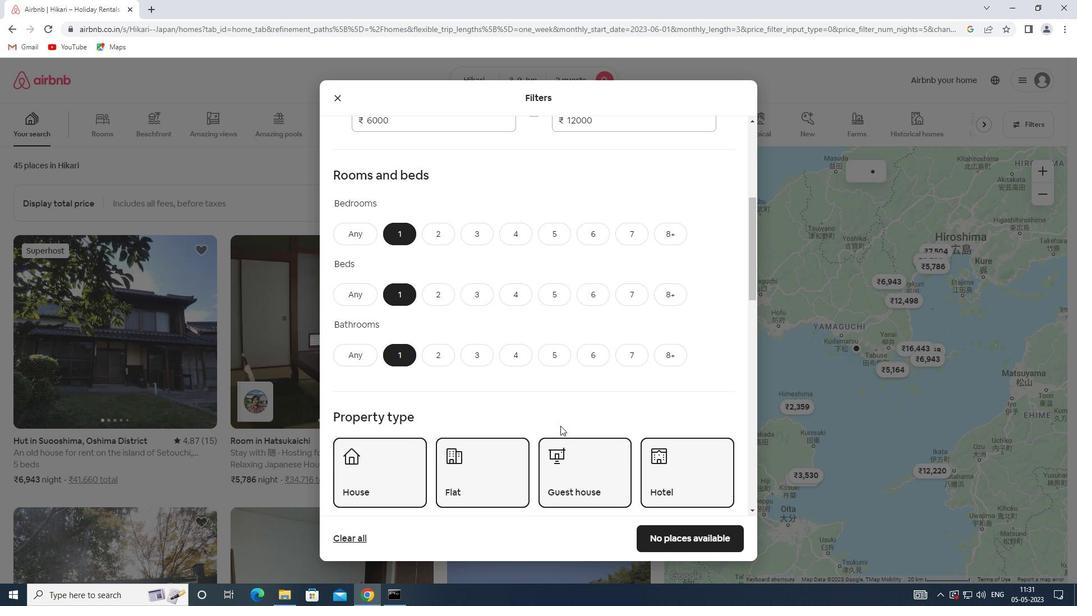 
Action: Mouse scrolled (560, 425) with delta (0, 0)
Screenshot: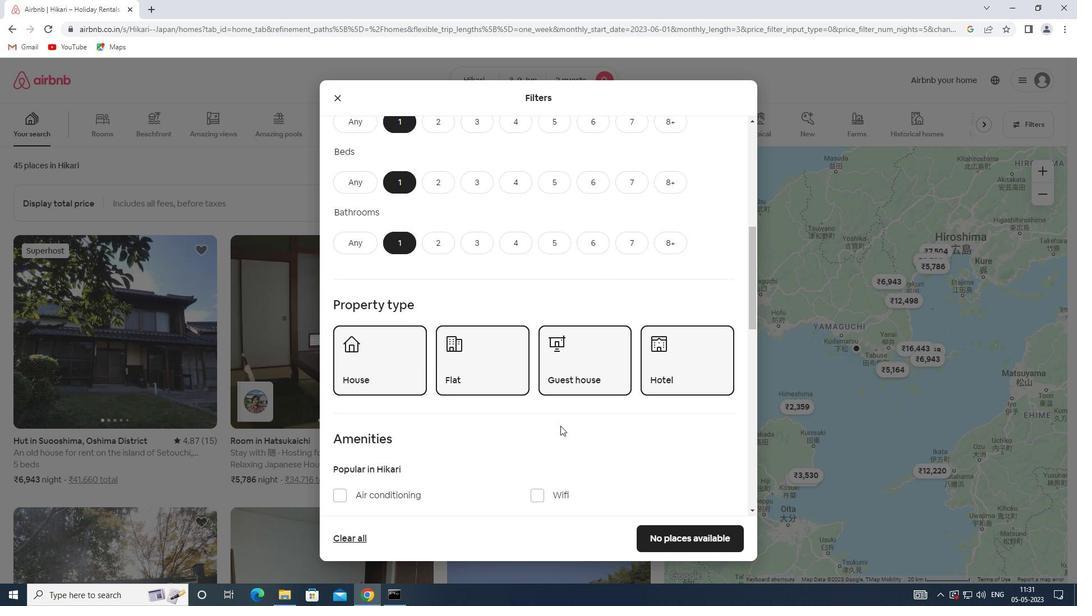 
Action: Mouse scrolled (560, 425) with delta (0, 0)
Screenshot: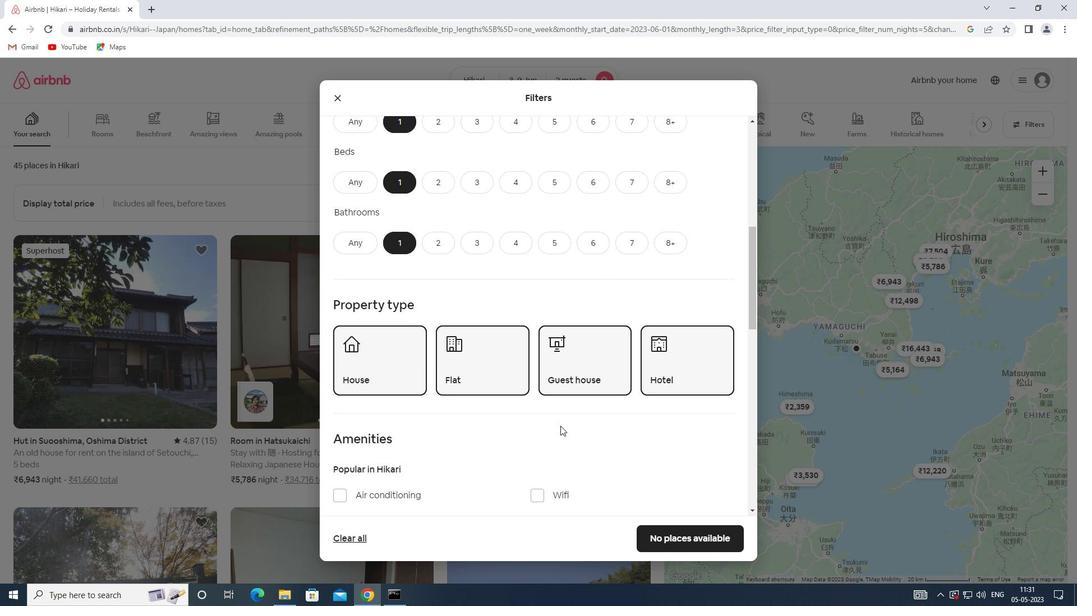 
Action: Mouse scrolled (560, 425) with delta (0, 0)
Screenshot: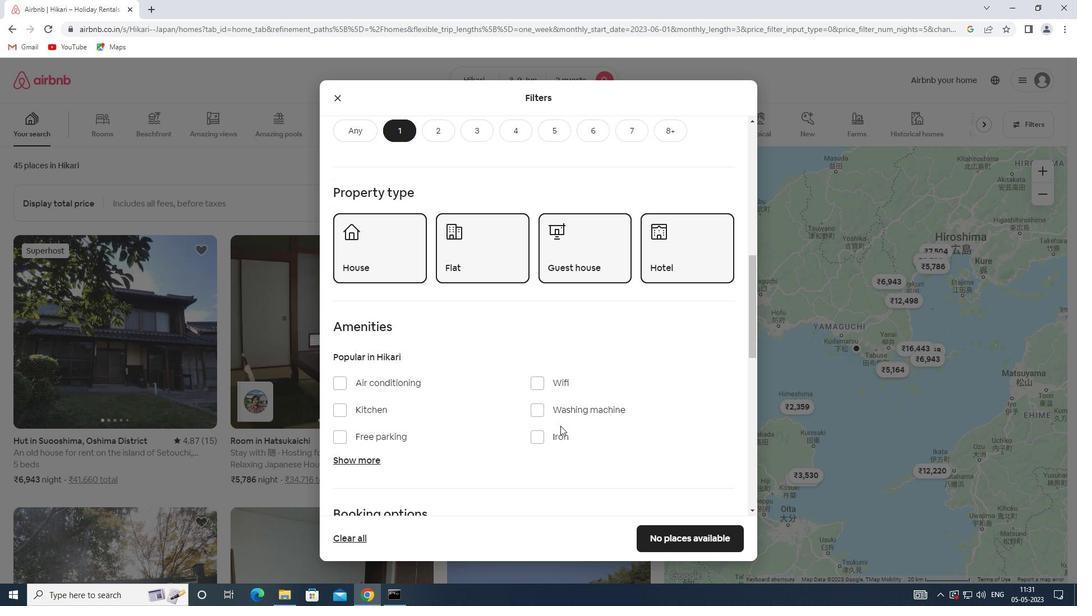 
Action: Mouse scrolled (560, 425) with delta (0, 0)
Screenshot: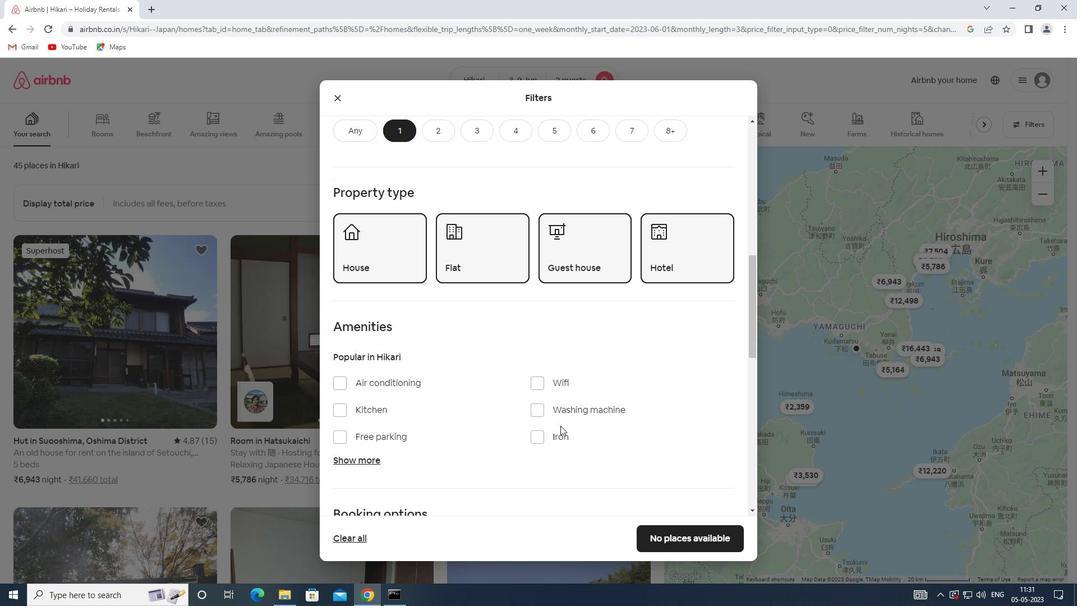 
Action: Mouse scrolled (560, 425) with delta (0, 0)
Screenshot: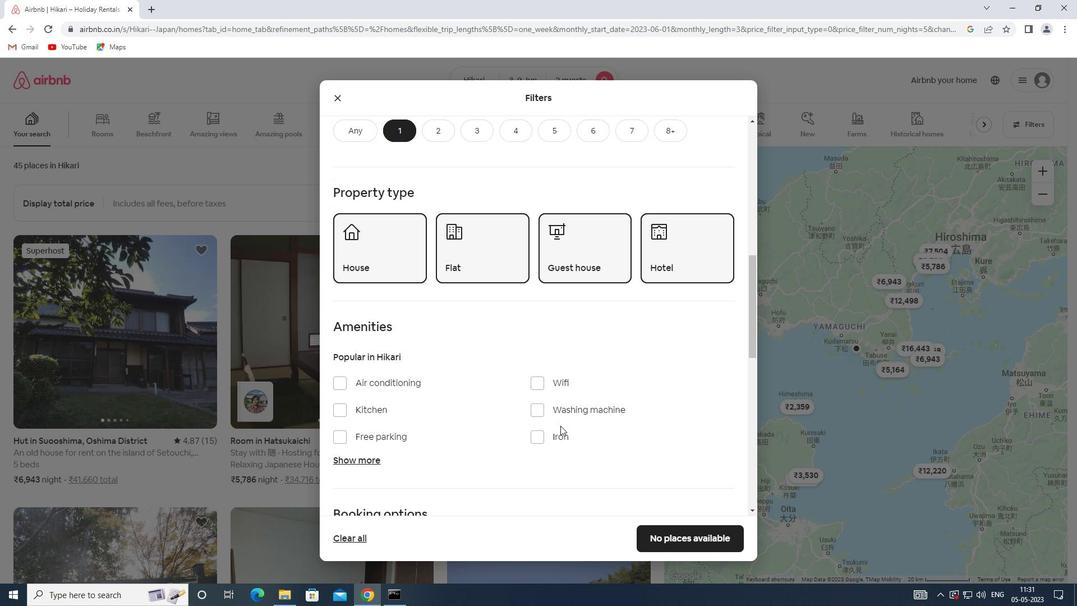
Action: Mouse moved to (711, 417)
Screenshot: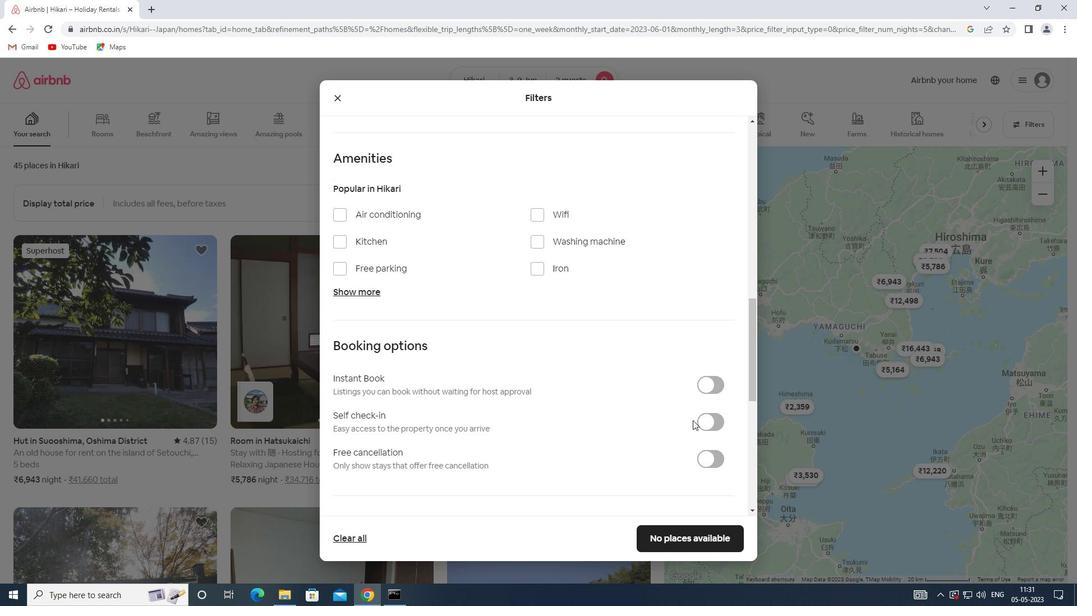 
Action: Mouse pressed left at (711, 417)
Screenshot: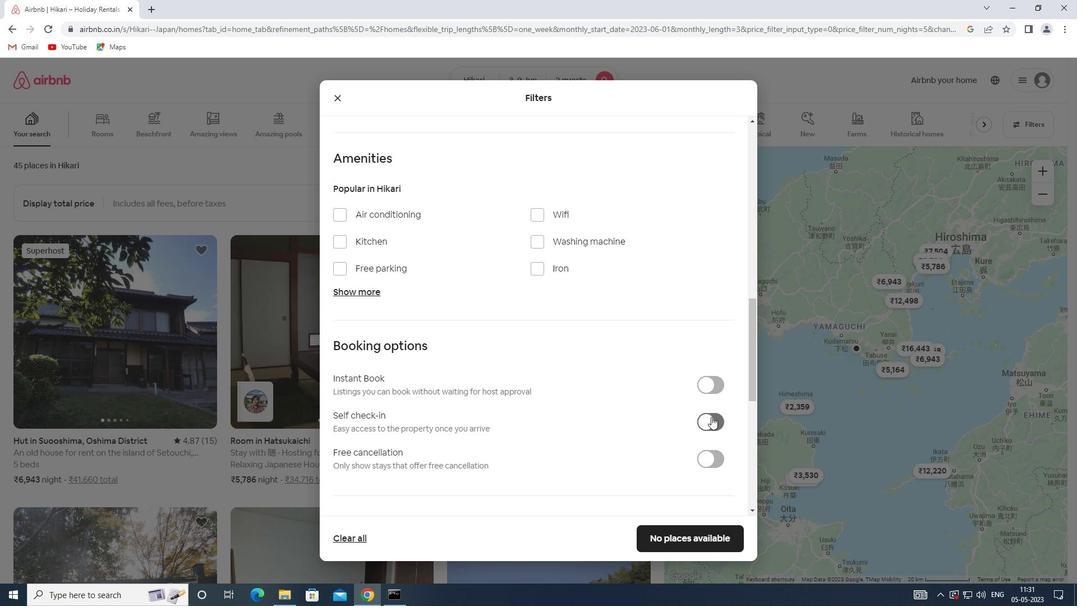 
Action: Mouse moved to (510, 416)
Screenshot: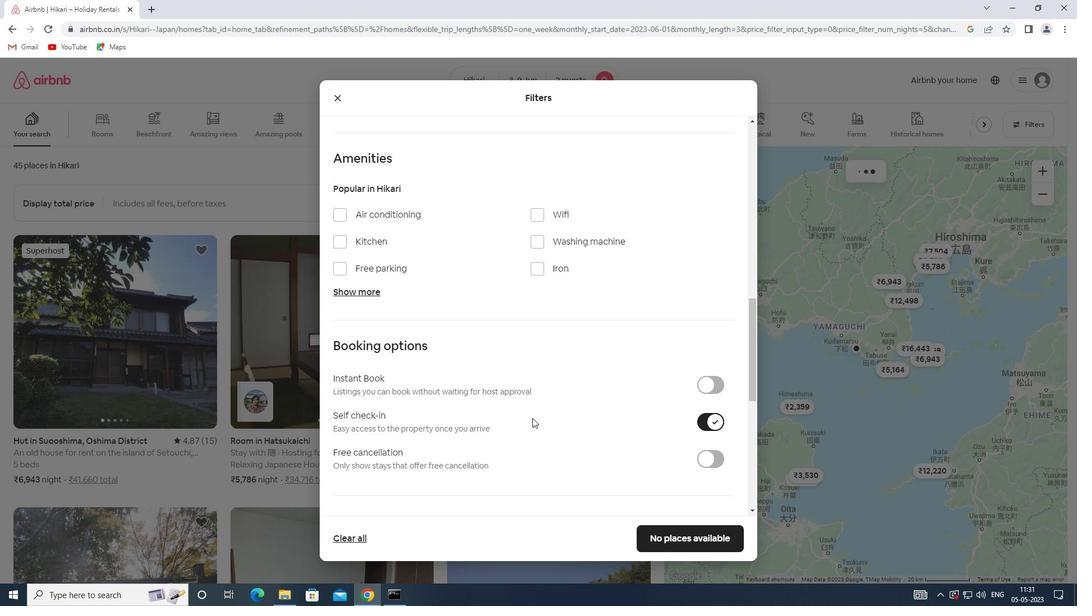 
Action: Mouse scrolled (510, 415) with delta (0, 0)
Screenshot: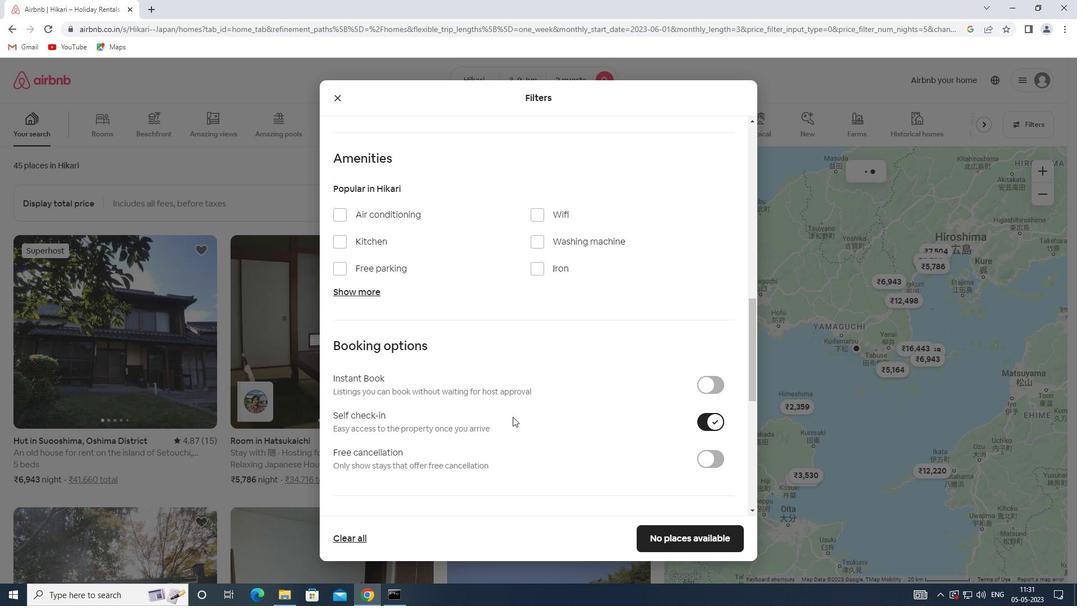
Action: Mouse scrolled (510, 415) with delta (0, 0)
Screenshot: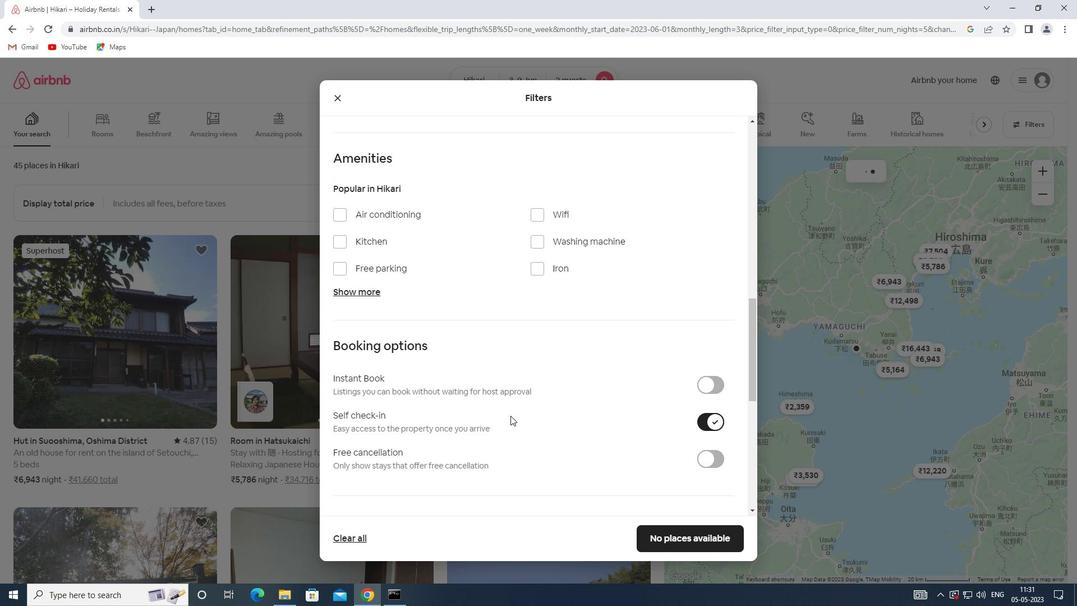 
Action: Mouse scrolled (510, 415) with delta (0, 0)
Screenshot: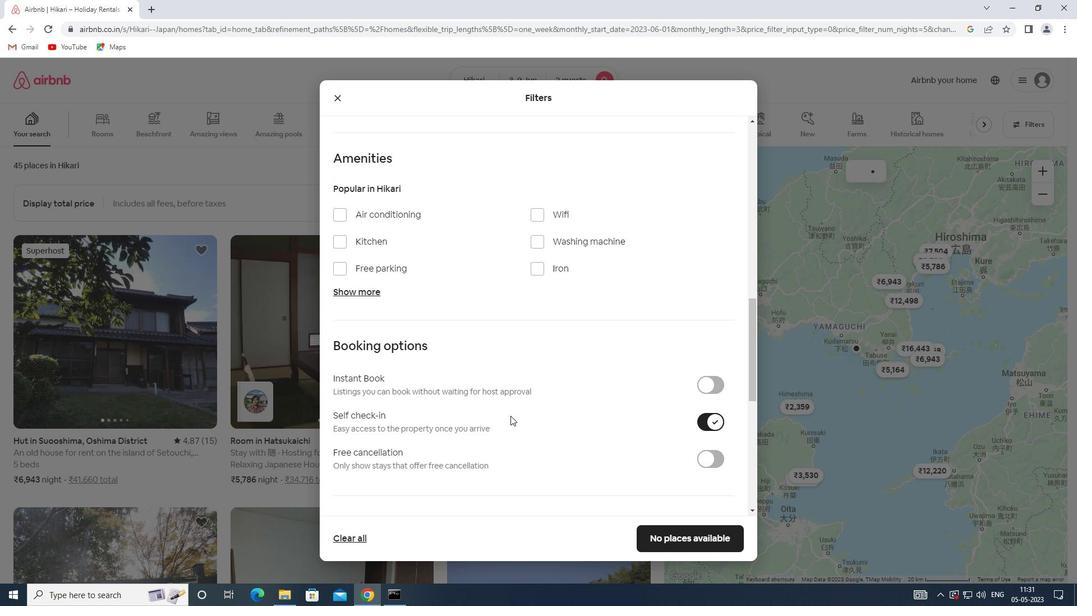 
Action: Mouse scrolled (510, 415) with delta (0, 0)
Screenshot: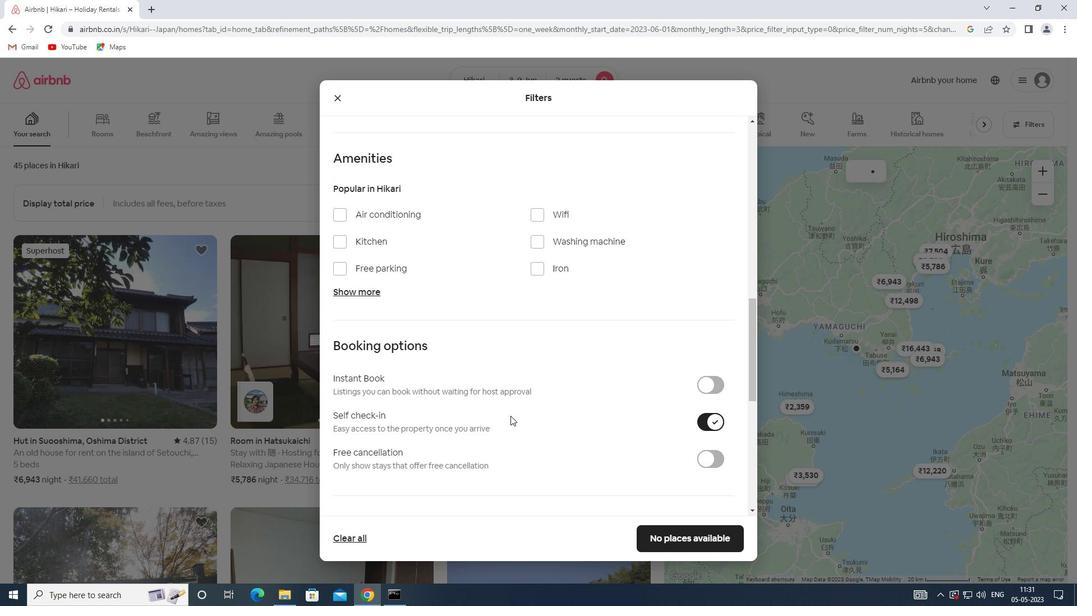 
Action: Mouse moved to (498, 413)
Screenshot: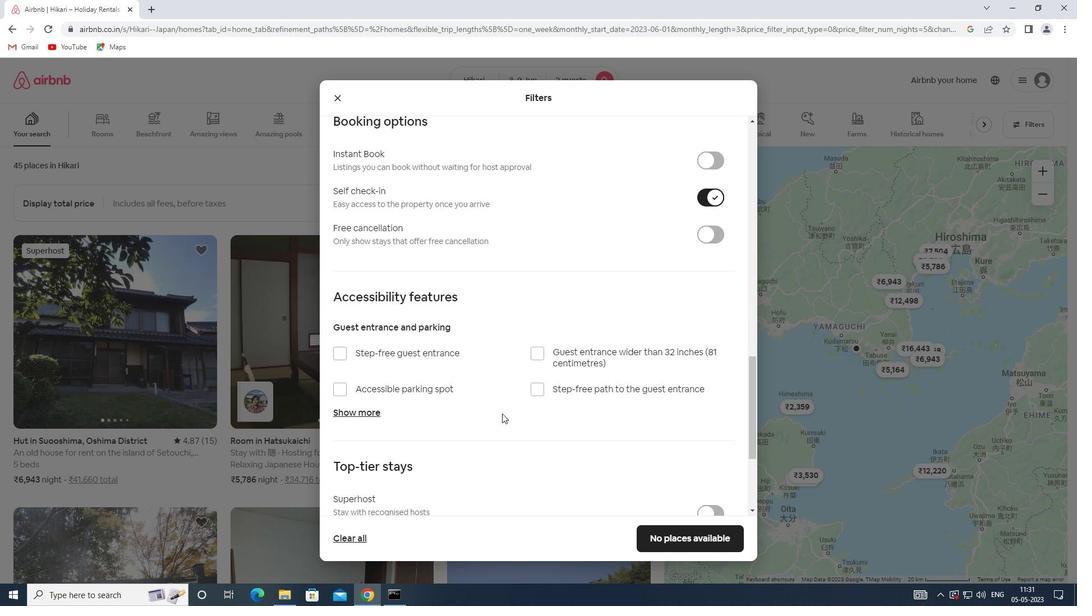 
Action: Mouse scrolled (498, 412) with delta (0, 0)
Screenshot: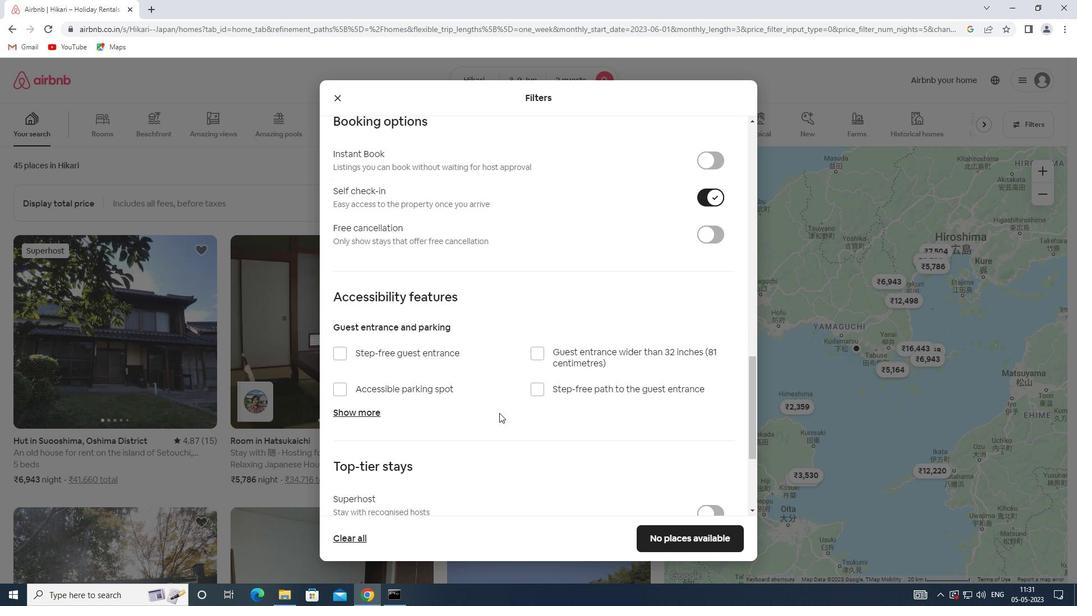 
Action: Mouse scrolled (498, 412) with delta (0, 0)
Screenshot: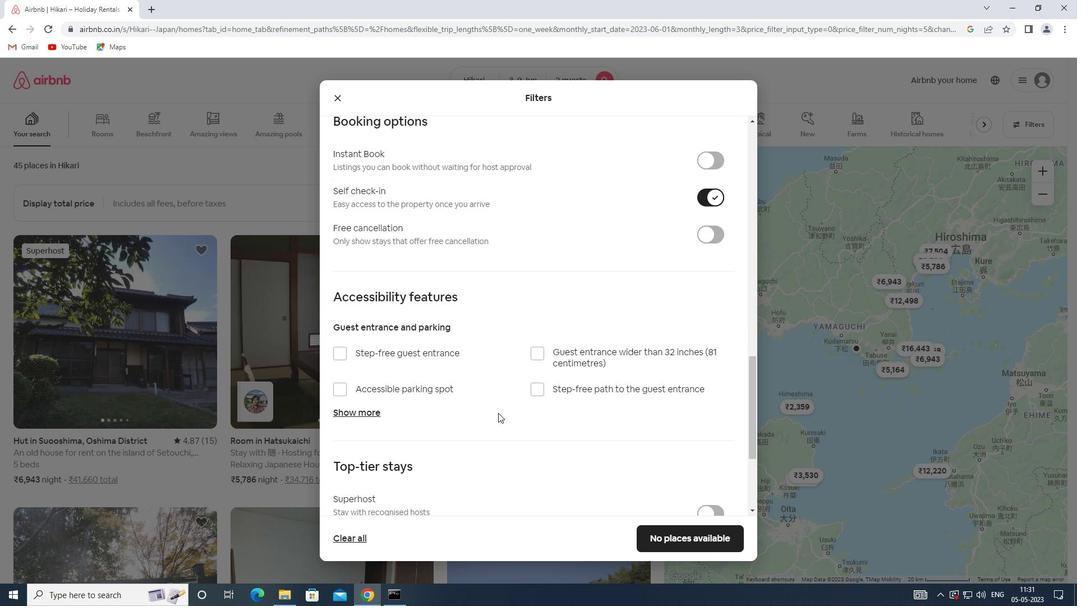 
Action: Mouse scrolled (498, 412) with delta (0, 0)
Screenshot: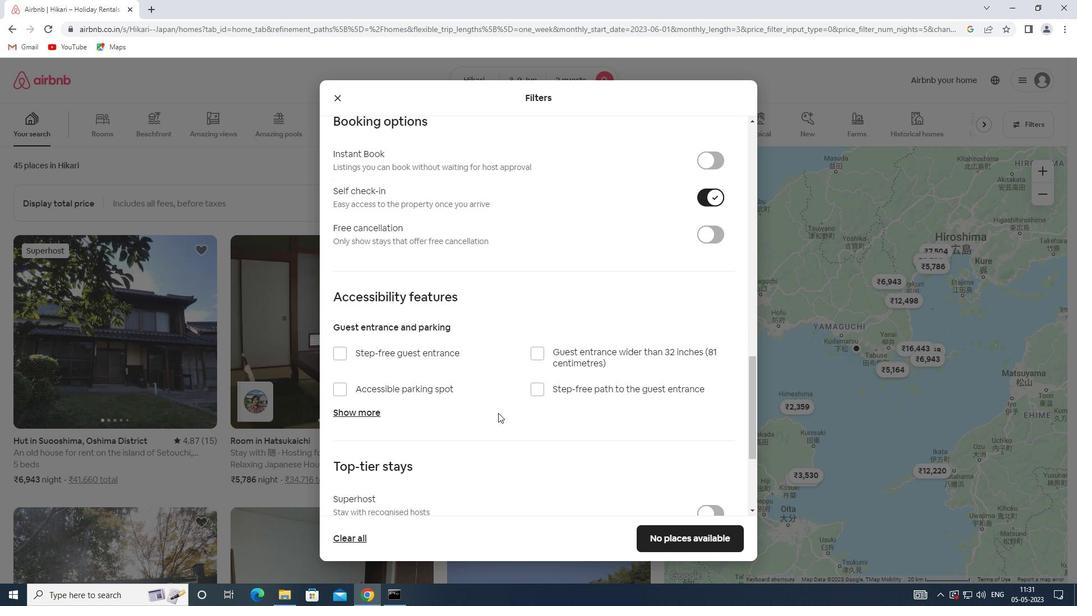 
Action: Mouse moved to (489, 413)
Screenshot: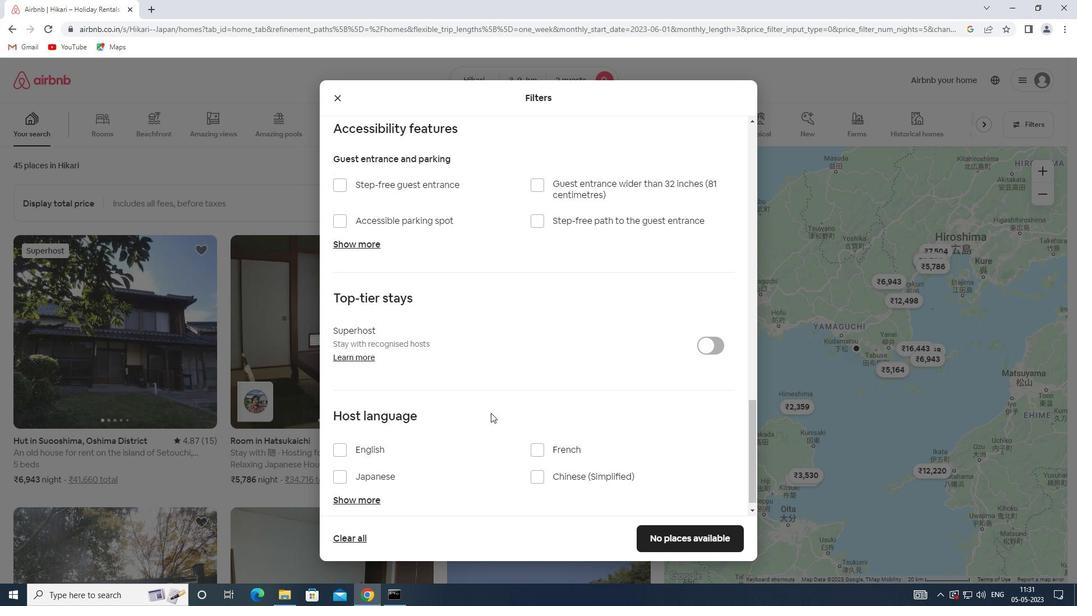 
Action: Mouse scrolled (489, 412) with delta (0, 0)
Screenshot: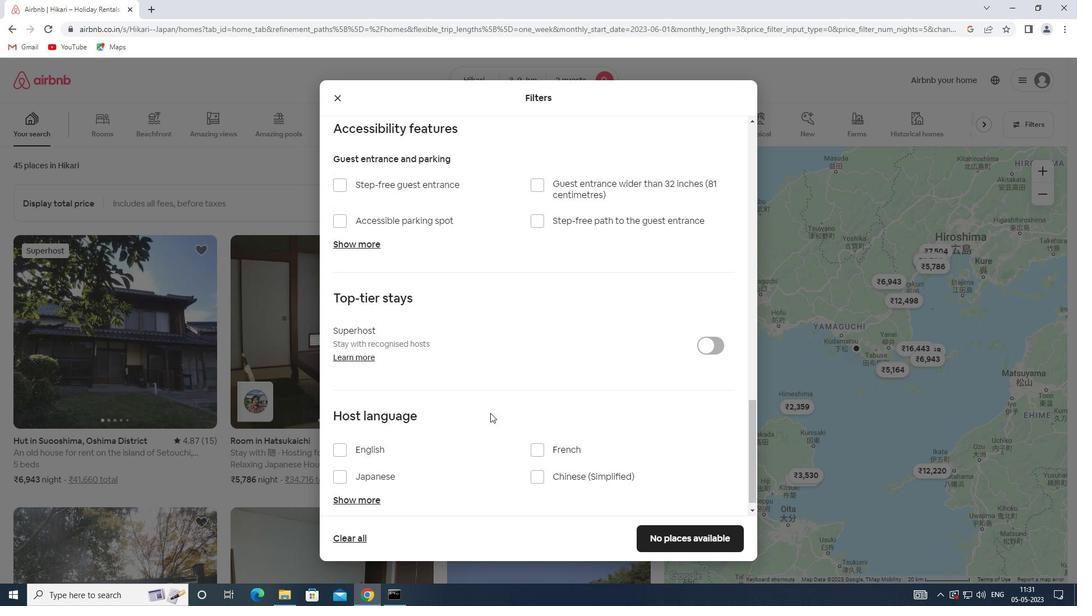 
Action: Mouse scrolled (489, 412) with delta (0, 0)
Screenshot: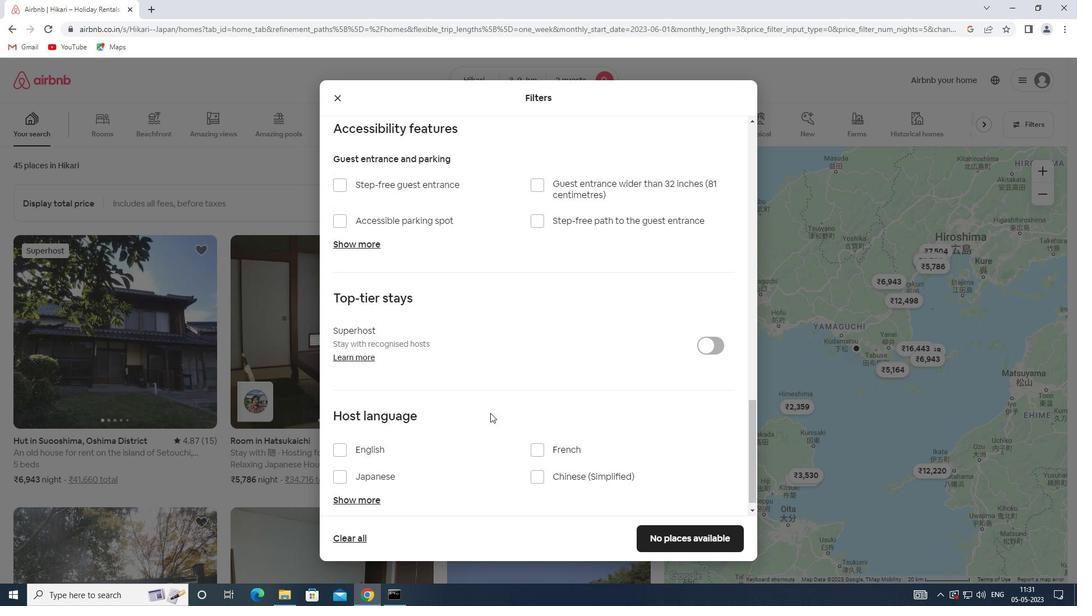
Action: Mouse scrolled (489, 412) with delta (0, 0)
Screenshot: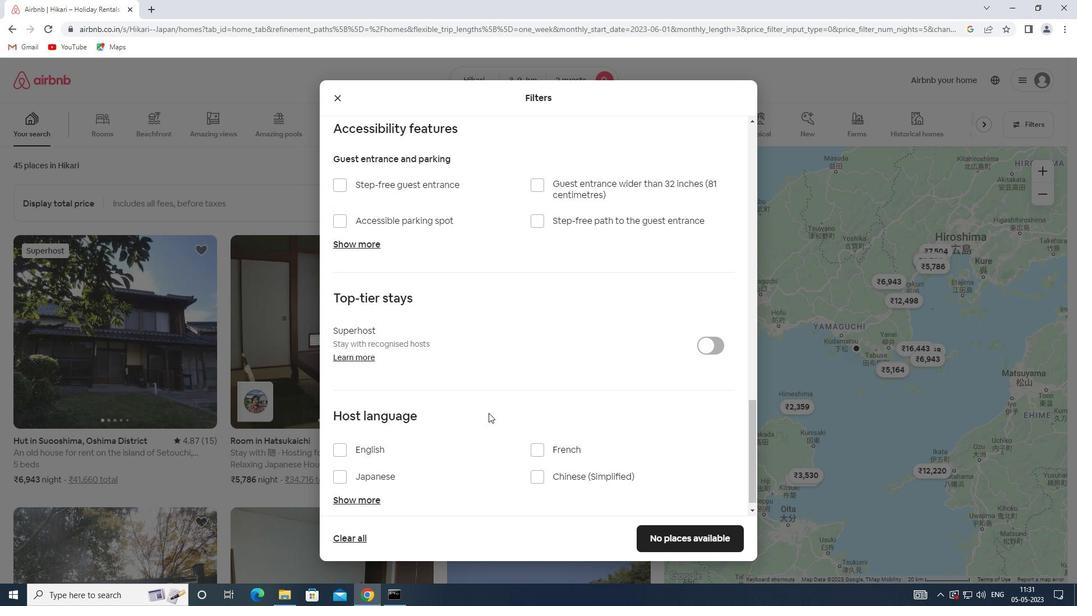 
Action: Mouse moved to (370, 435)
Screenshot: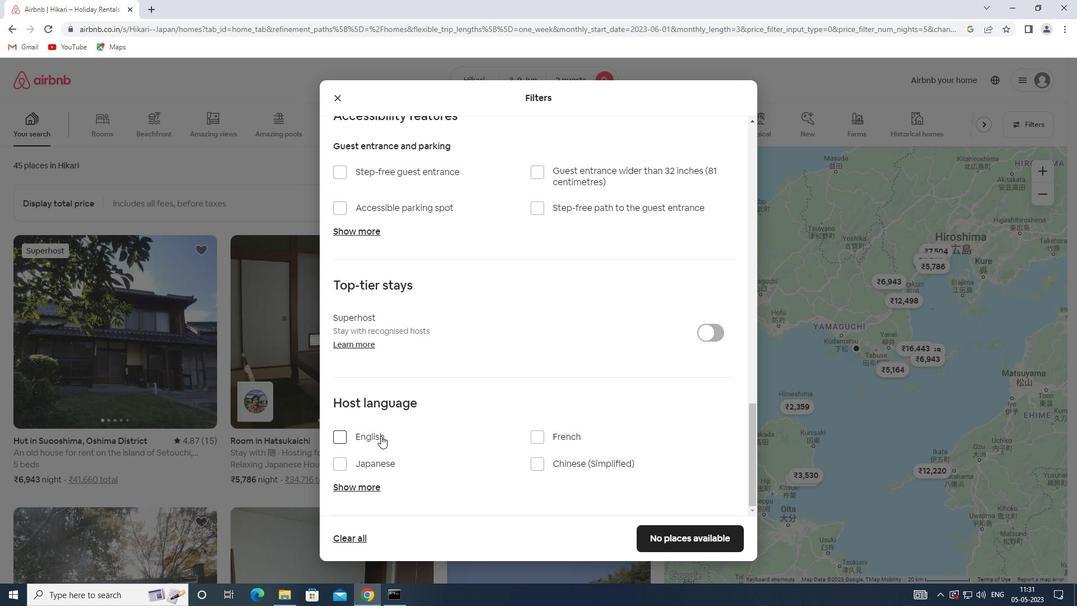 
Action: Mouse pressed left at (370, 435)
Screenshot: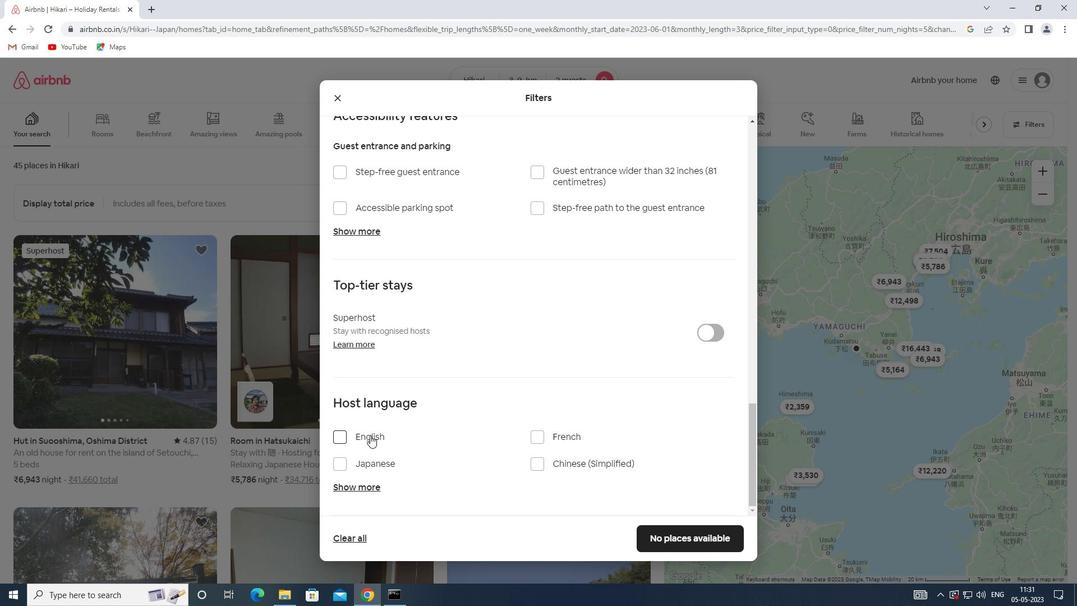 
Action: Mouse moved to (692, 542)
Screenshot: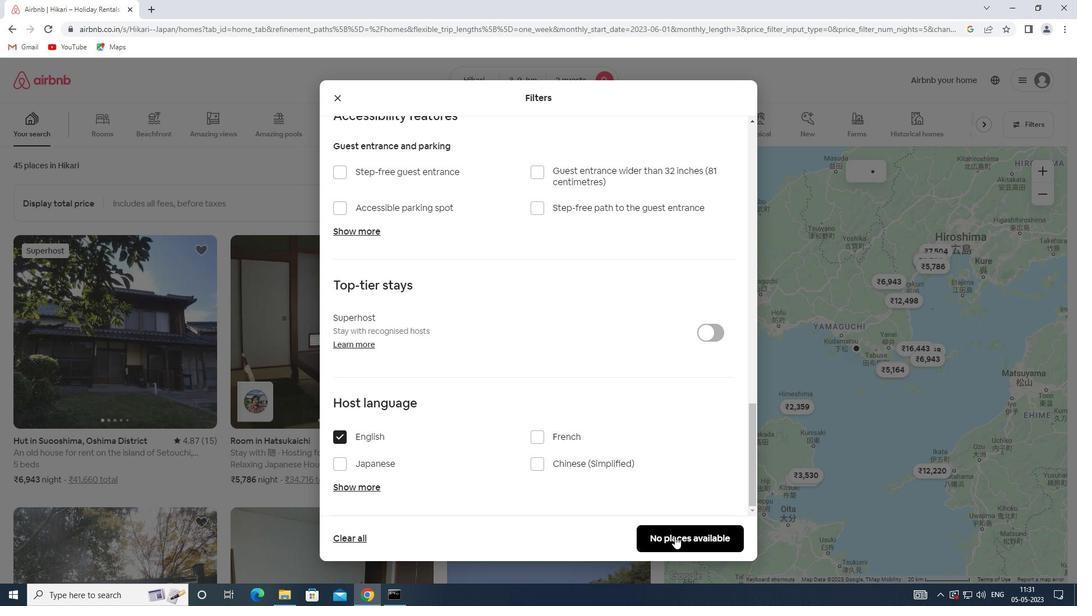 
Action: Mouse pressed left at (692, 542)
Screenshot: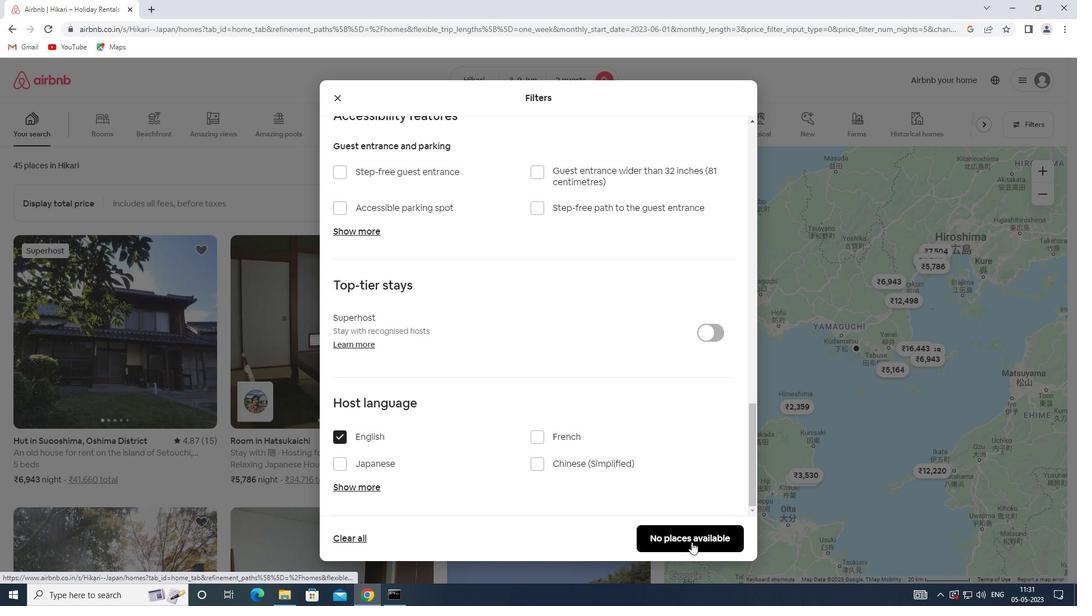 
